 Task: Search one way flight ticket for 2 adults, 4 children and 1 infant on lap in business from Friday Harbor: Friday Harbor Airport to Springfield: Abraham Lincoln Capital Airport on 5-2-2023. Choice of flights is Royal air maroc. Number of bags: 2 carry on bags and 7 checked bags. Price is upto 73000. Outbound departure time preference is 4:45.
Action: Mouse moved to (337, 307)
Screenshot: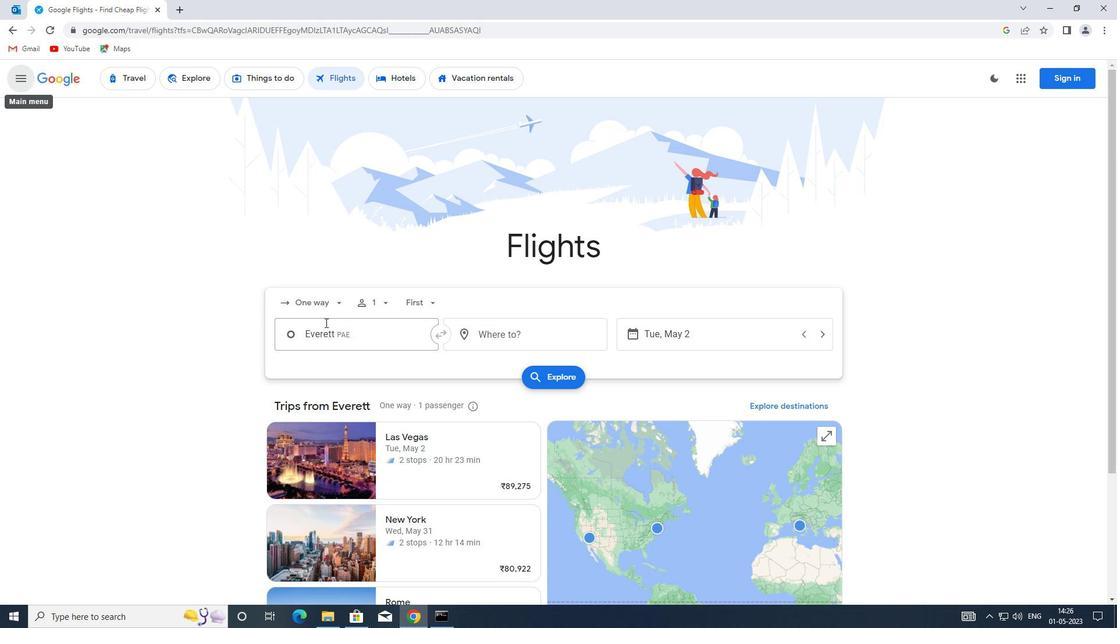 
Action: Mouse pressed left at (337, 307)
Screenshot: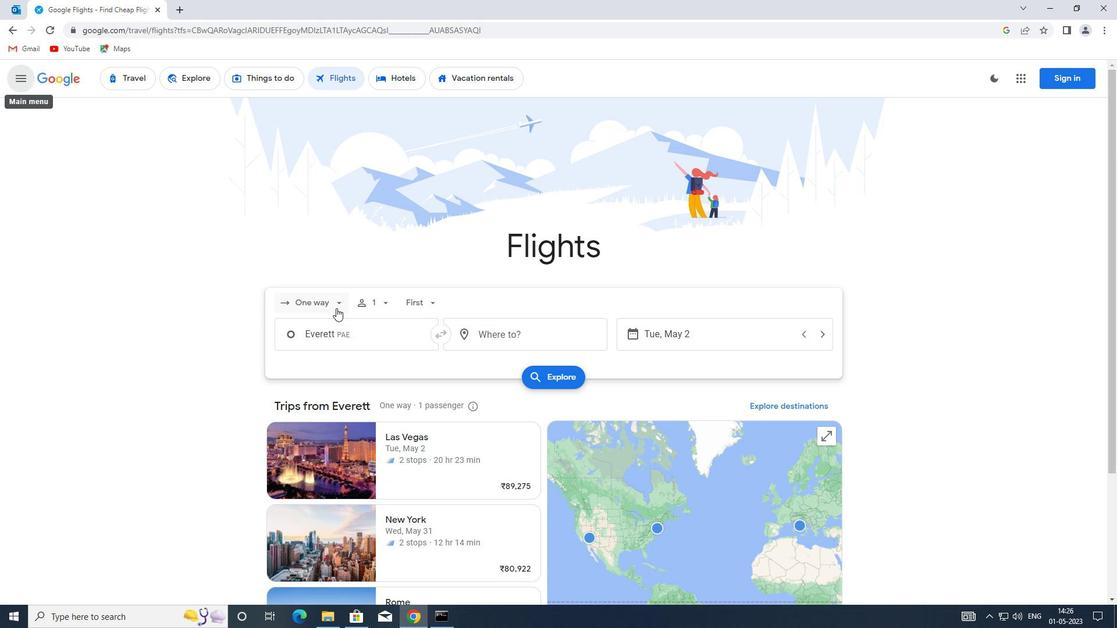
Action: Mouse moved to (346, 357)
Screenshot: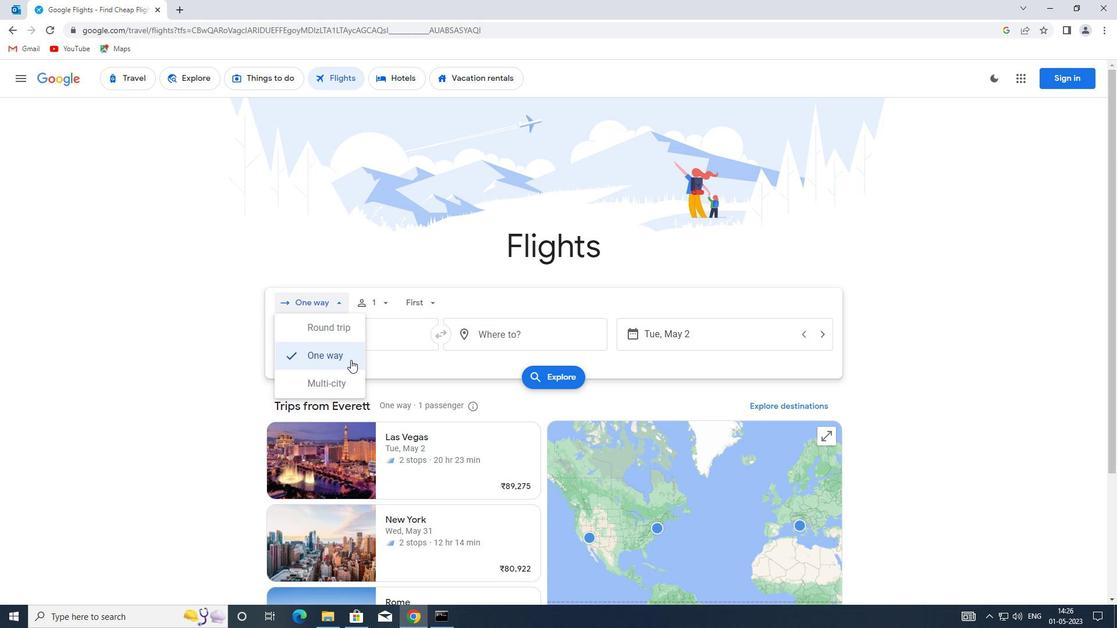 
Action: Mouse pressed left at (346, 357)
Screenshot: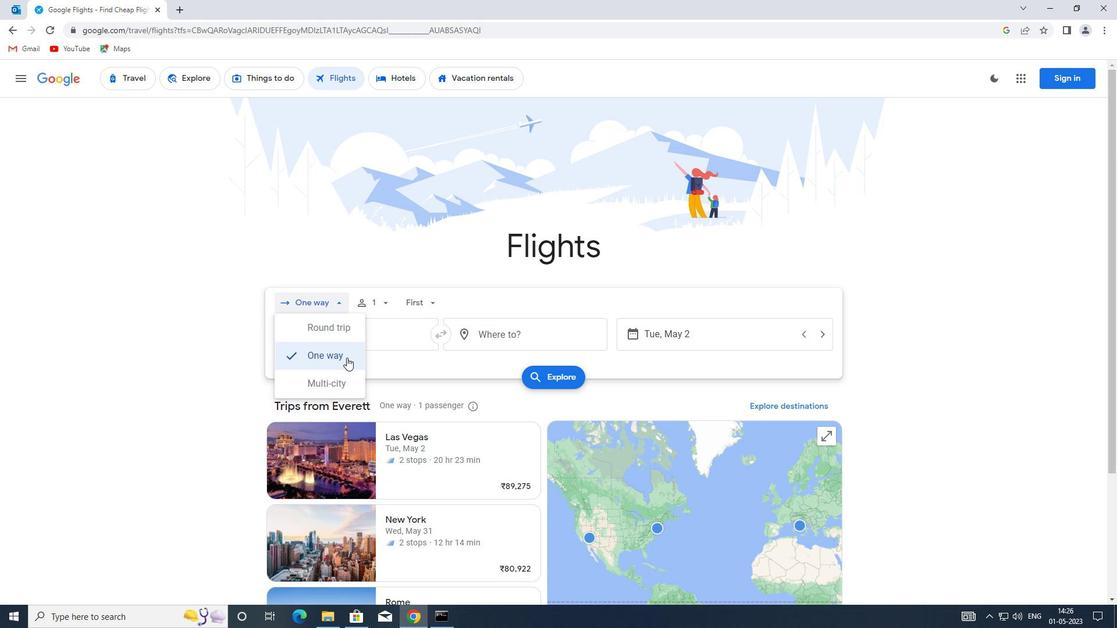 
Action: Mouse moved to (378, 303)
Screenshot: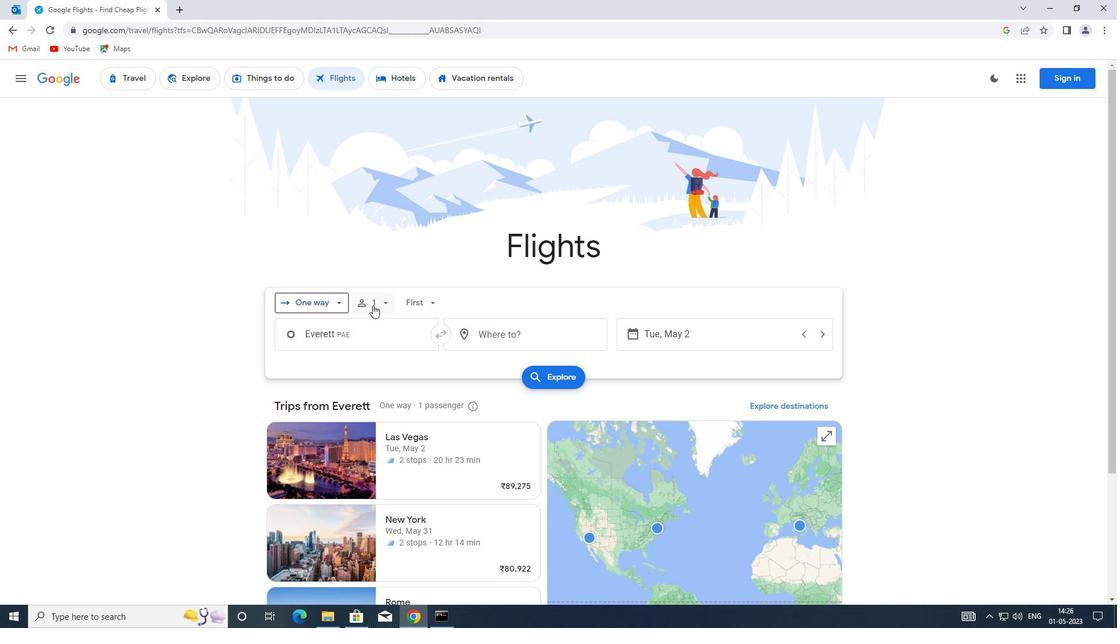 
Action: Mouse pressed left at (378, 303)
Screenshot: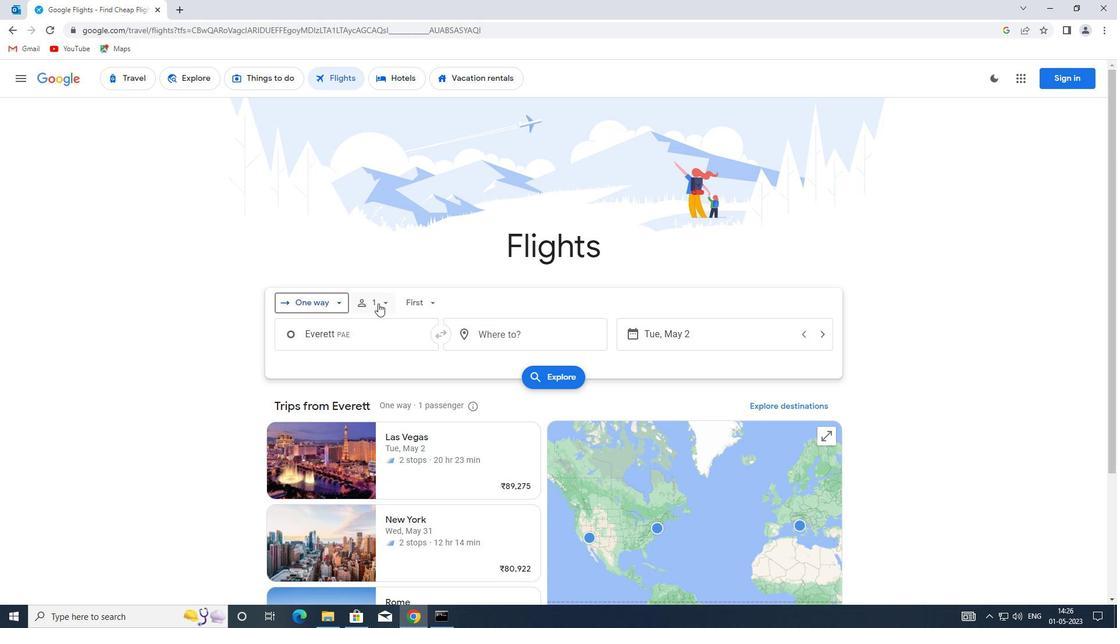 
Action: Mouse moved to (475, 329)
Screenshot: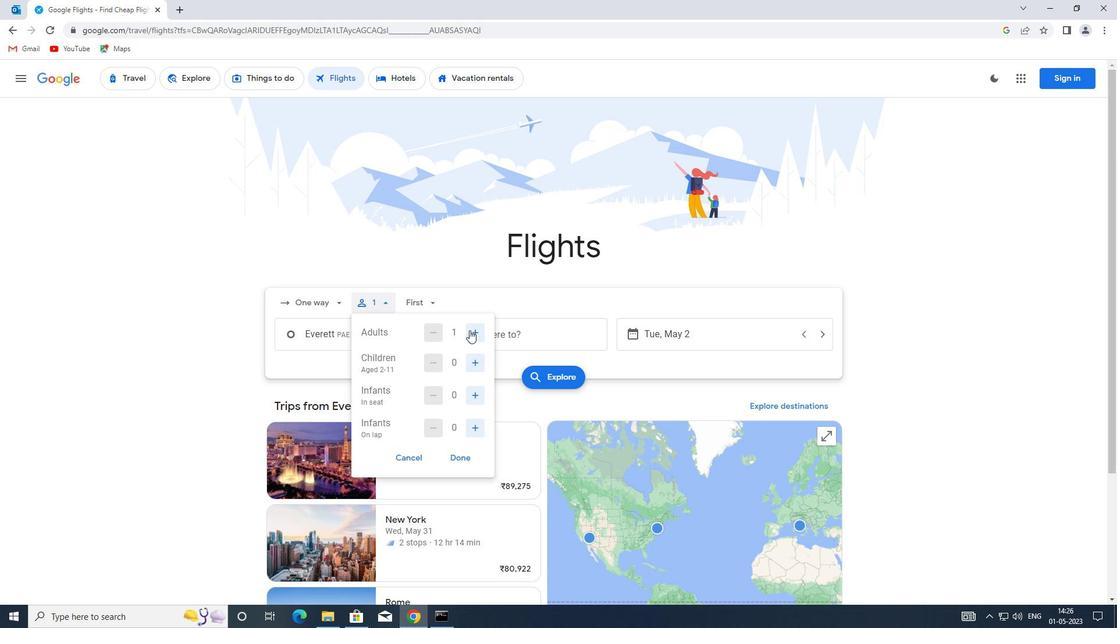 
Action: Mouse pressed left at (475, 329)
Screenshot: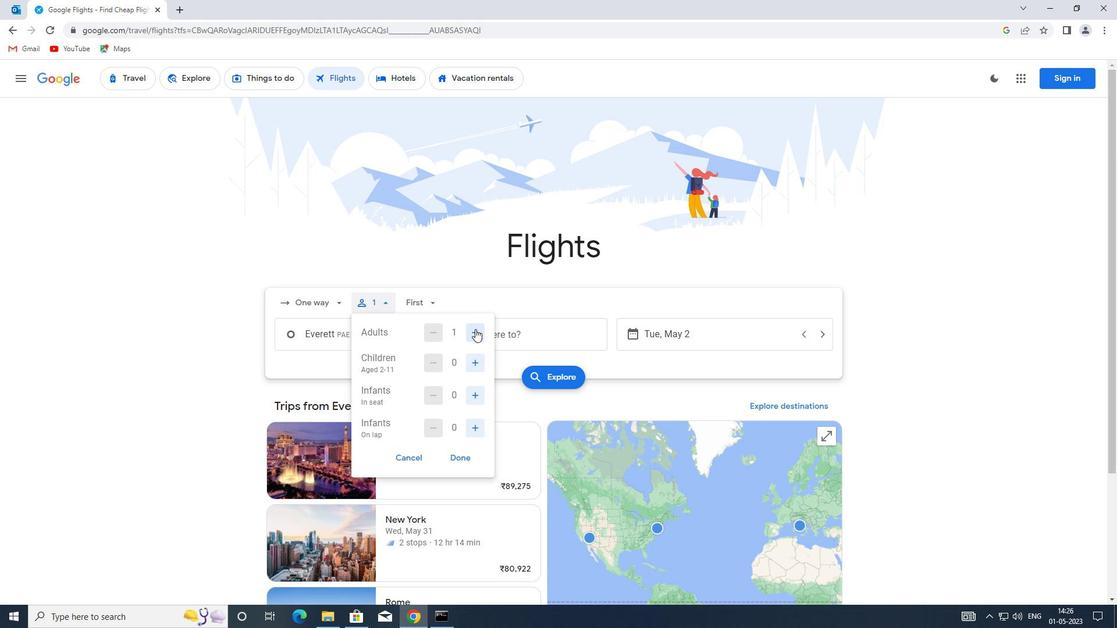 
Action: Mouse moved to (472, 358)
Screenshot: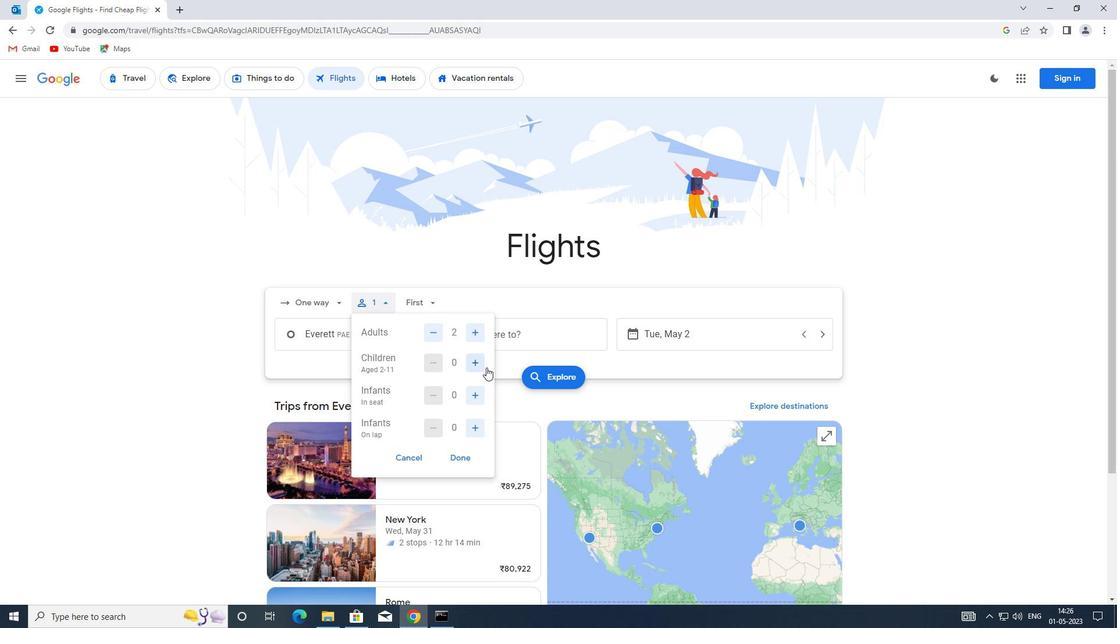 
Action: Mouse pressed left at (472, 358)
Screenshot: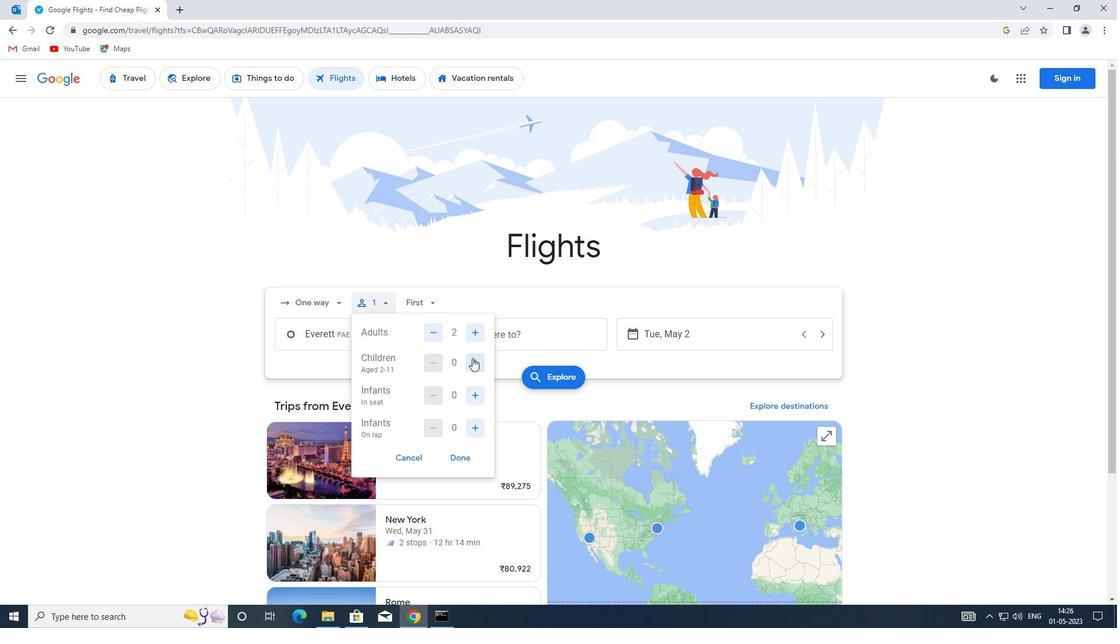 
Action: Mouse pressed left at (472, 358)
Screenshot: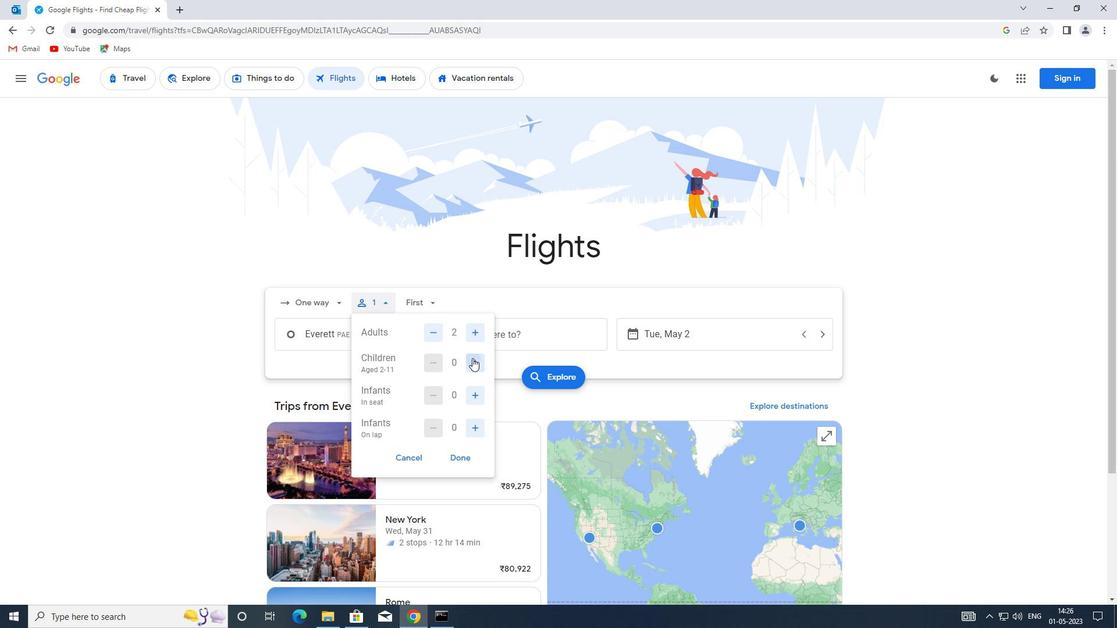 
Action: Mouse pressed left at (472, 358)
Screenshot: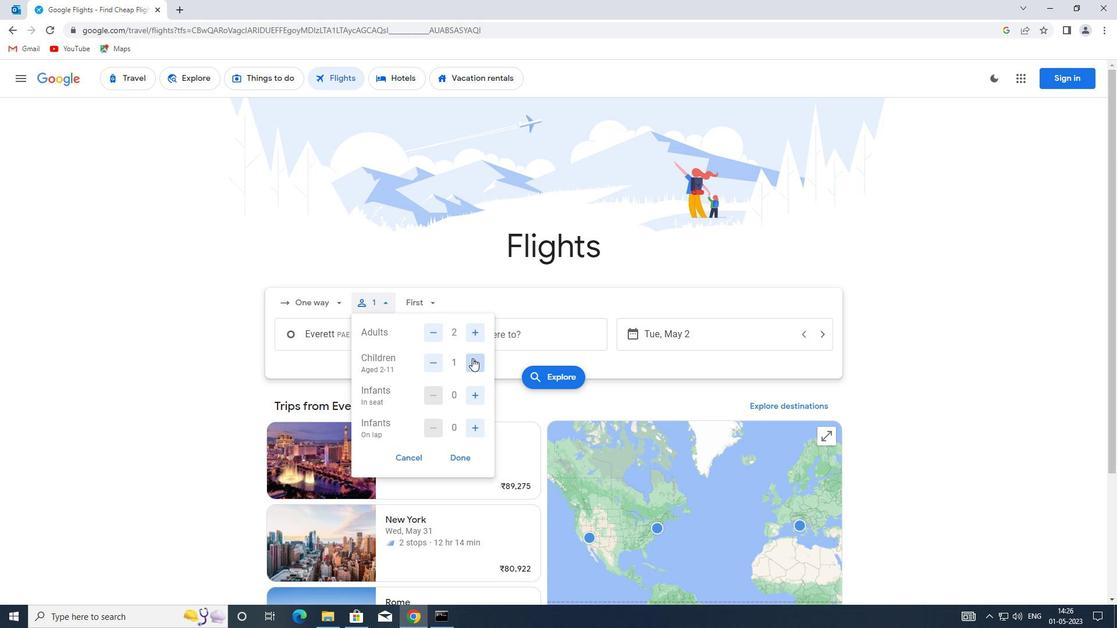 
Action: Mouse pressed left at (472, 358)
Screenshot: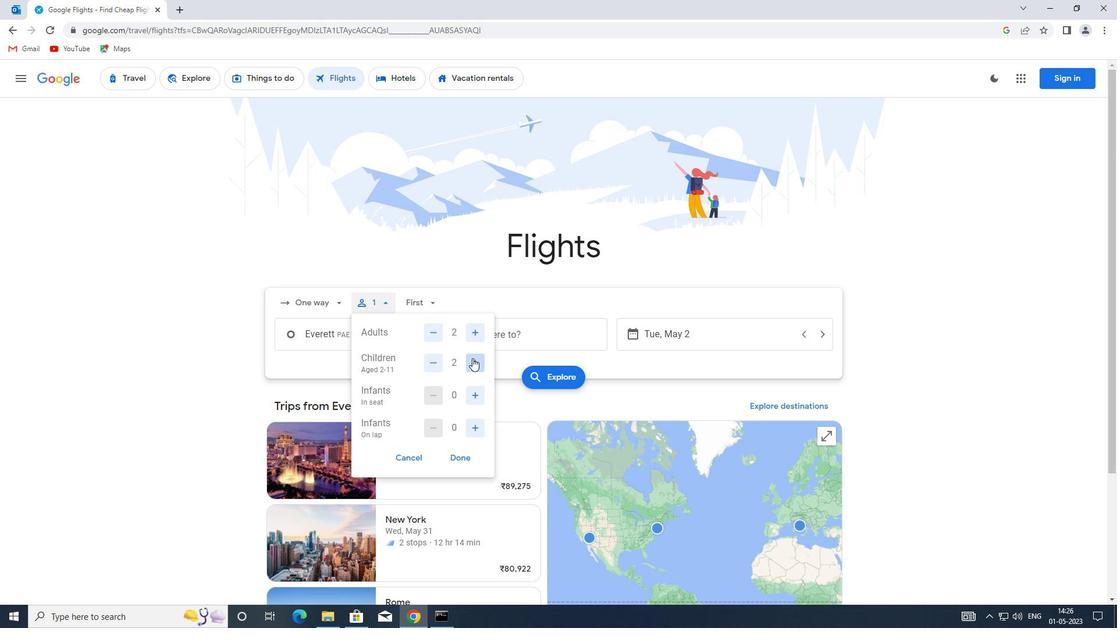 
Action: Mouse moved to (473, 428)
Screenshot: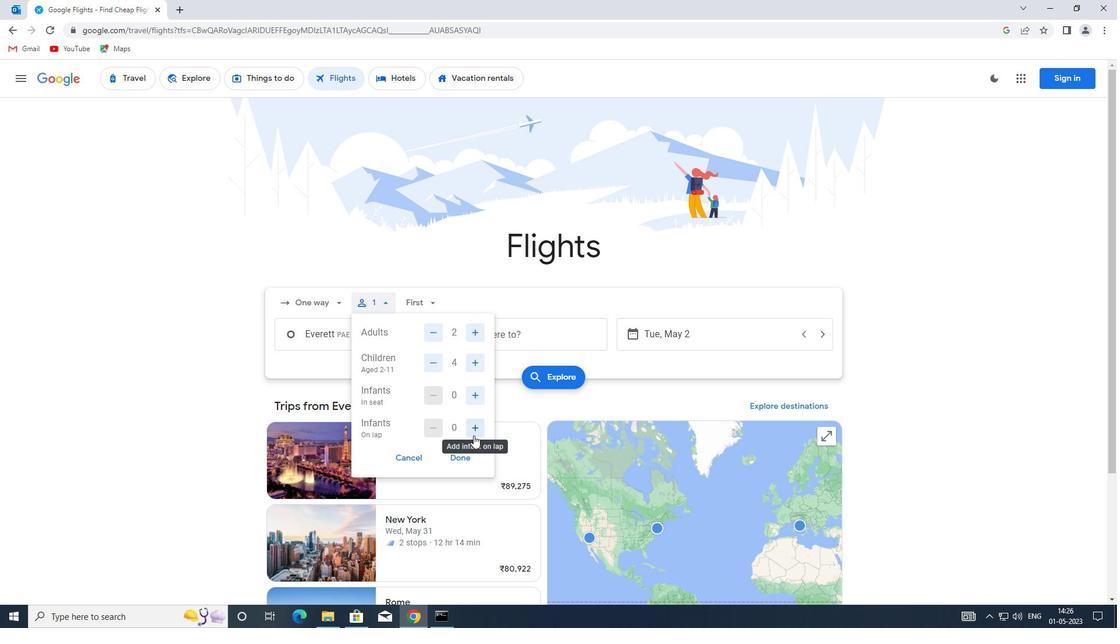 
Action: Mouse pressed left at (473, 428)
Screenshot: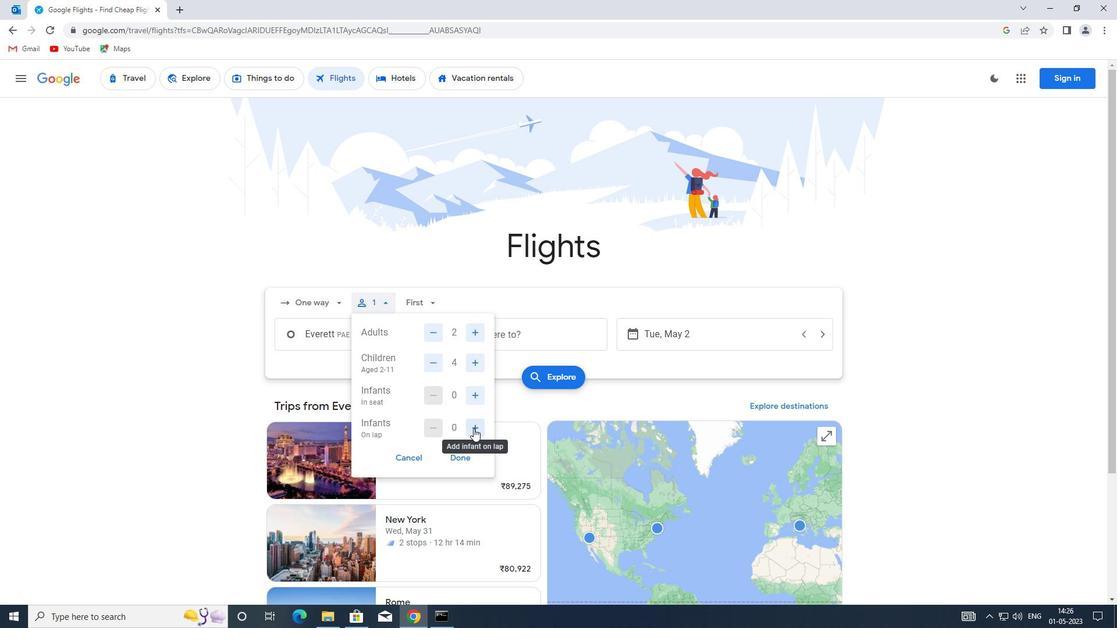 
Action: Mouse moved to (463, 459)
Screenshot: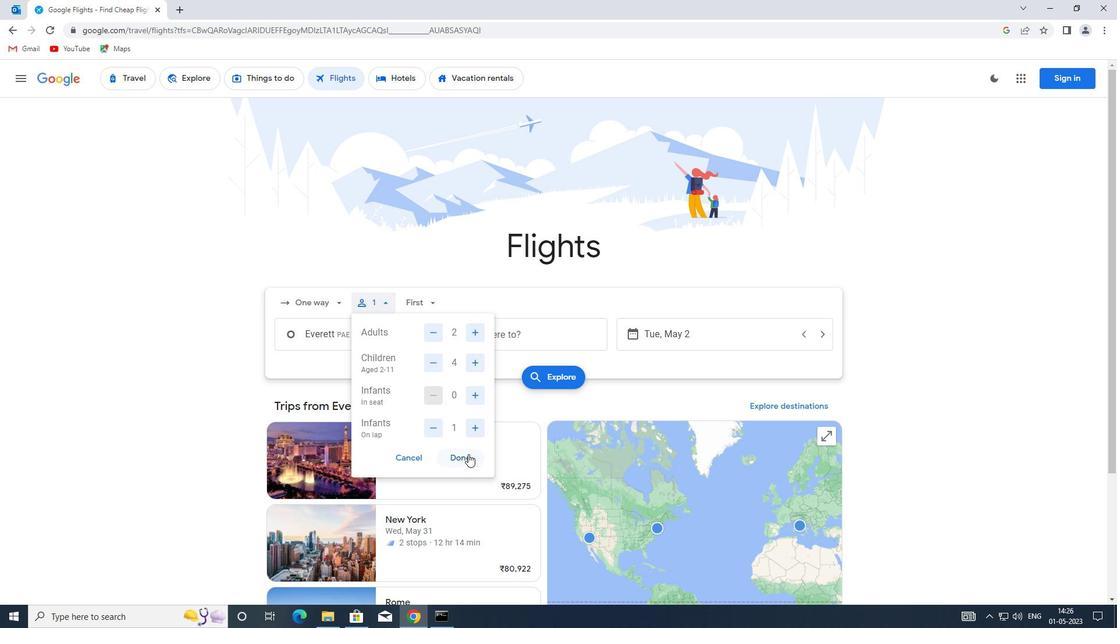 
Action: Mouse pressed left at (463, 459)
Screenshot: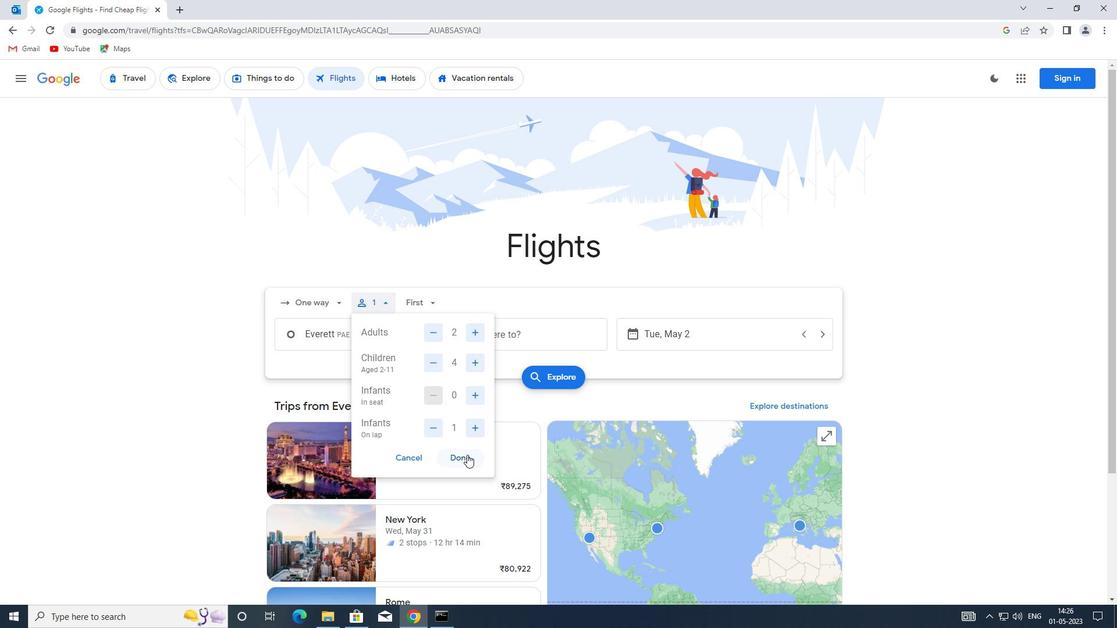 
Action: Mouse moved to (433, 307)
Screenshot: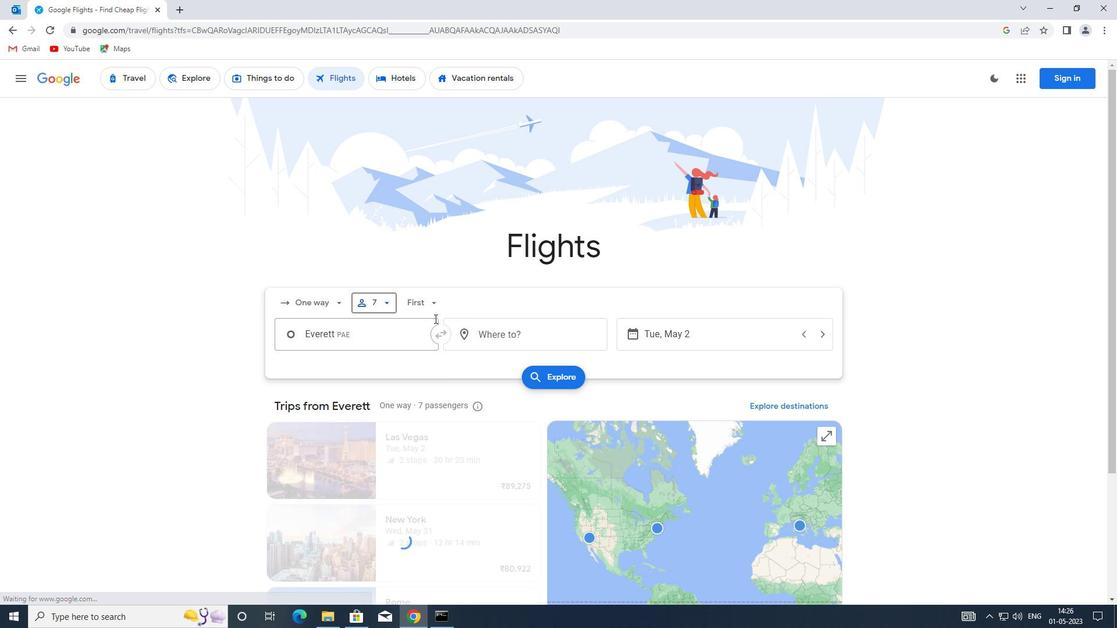
Action: Mouse pressed left at (433, 307)
Screenshot: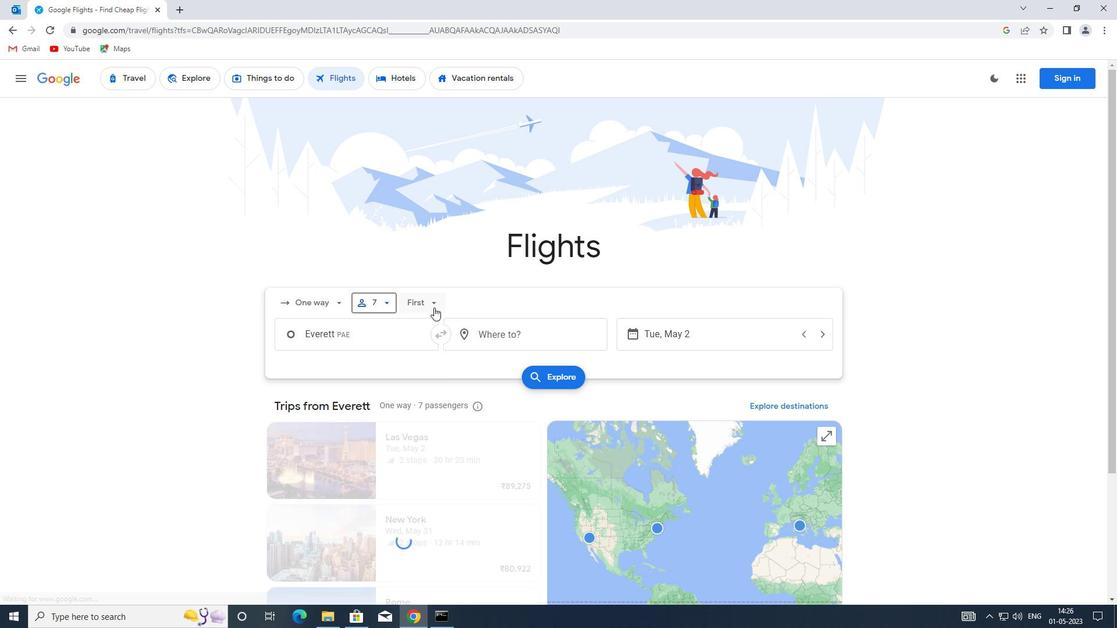 
Action: Mouse moved to (457, 381)
Screenshot: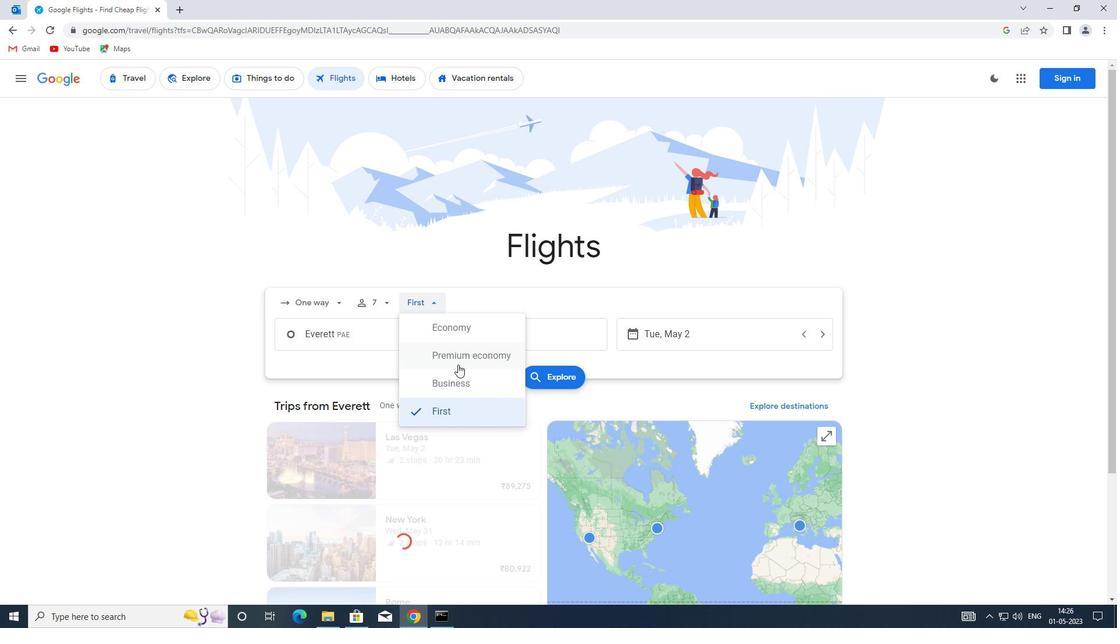 
Action: Mouse pressed left at (457, 381)
Screenshot: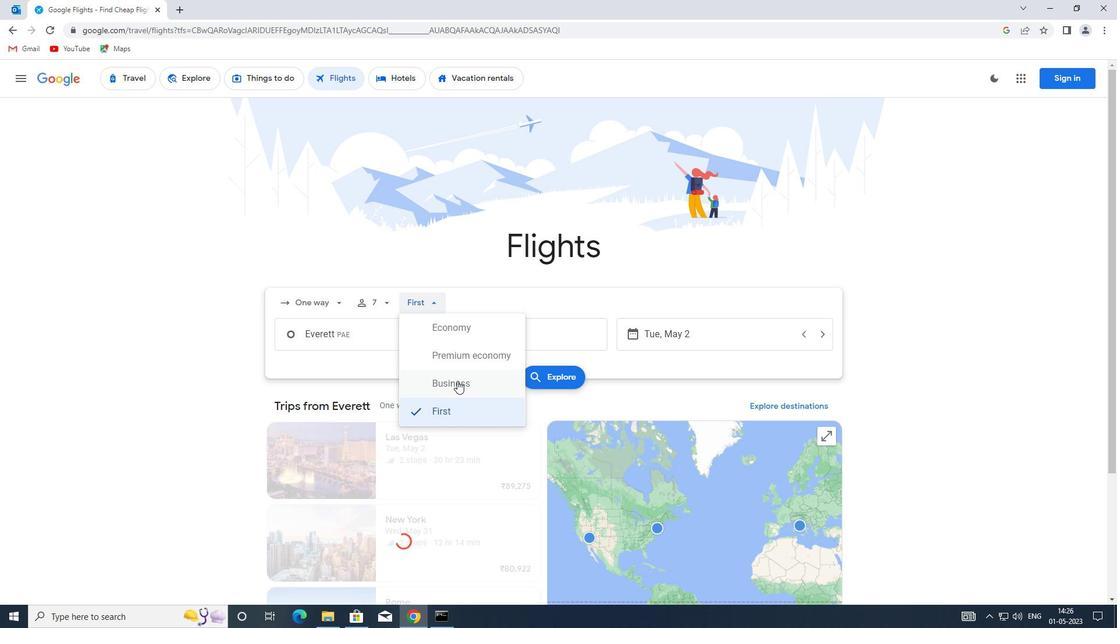 
Action: Mouse moved to (359, 338)
Screenshot: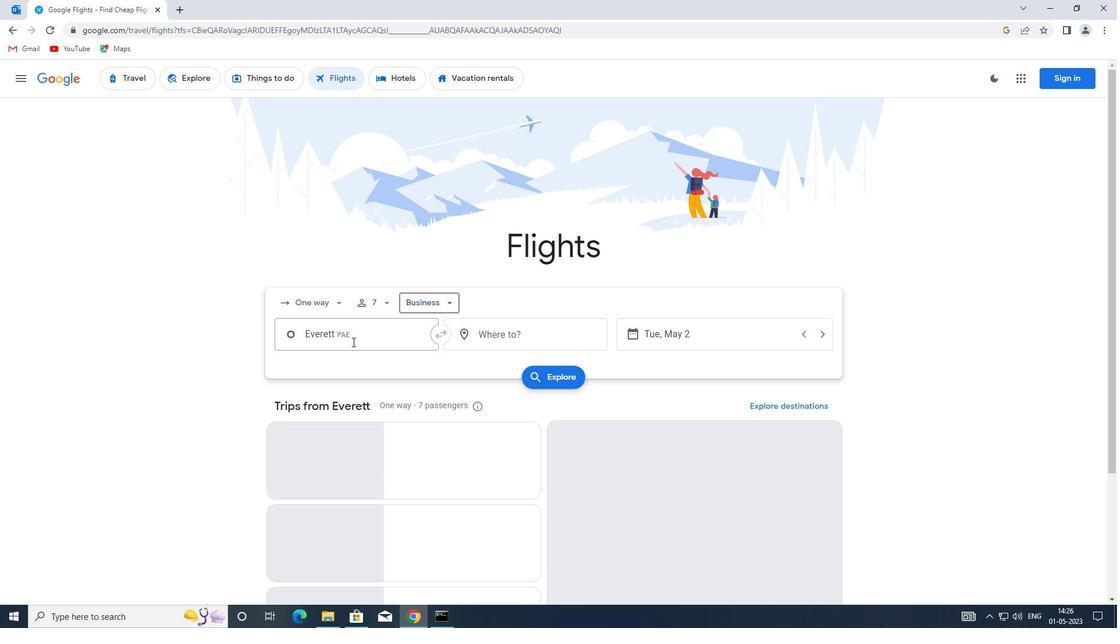 
Action: Mouse pressed left at (359, 338)
Screenshot: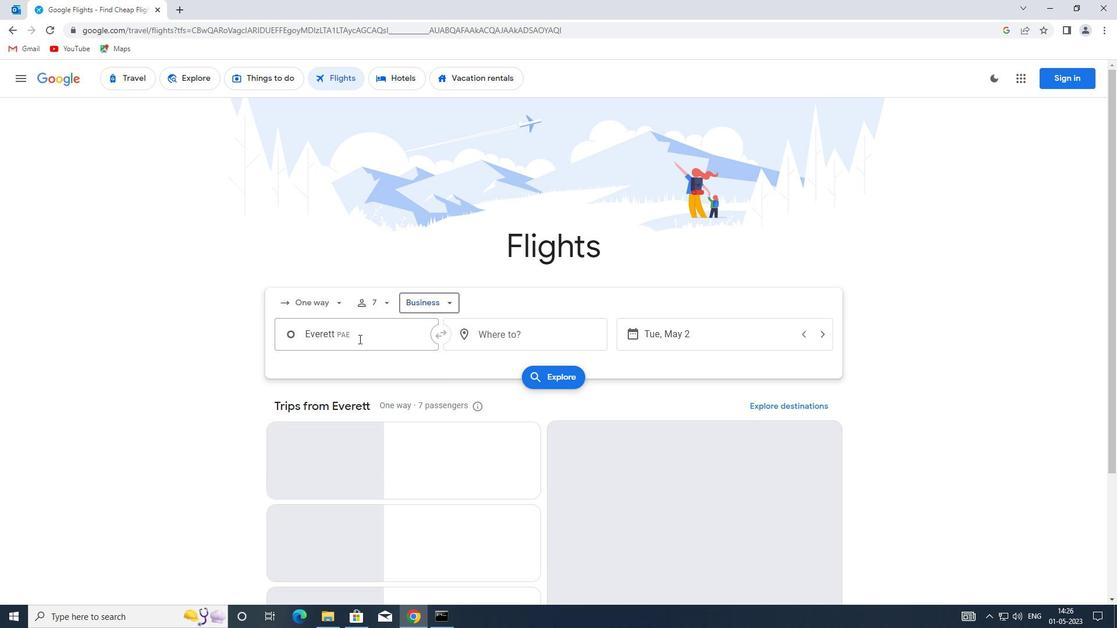 
Action: Key pressed frd
Screenshot: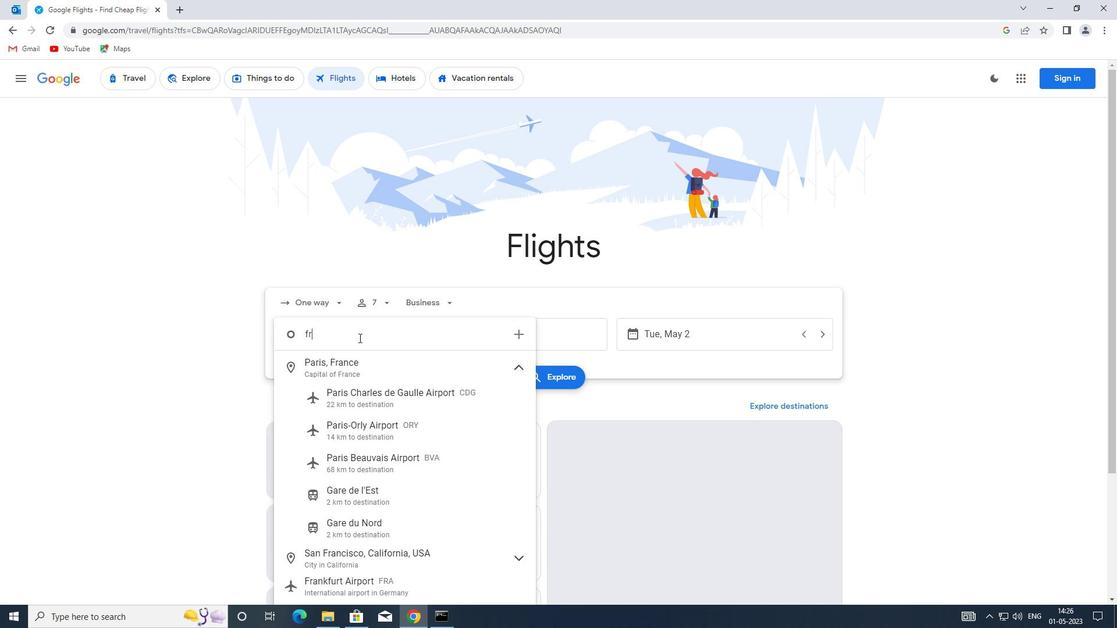 
Action: Mouse moved to (384, 374)
Screenshot: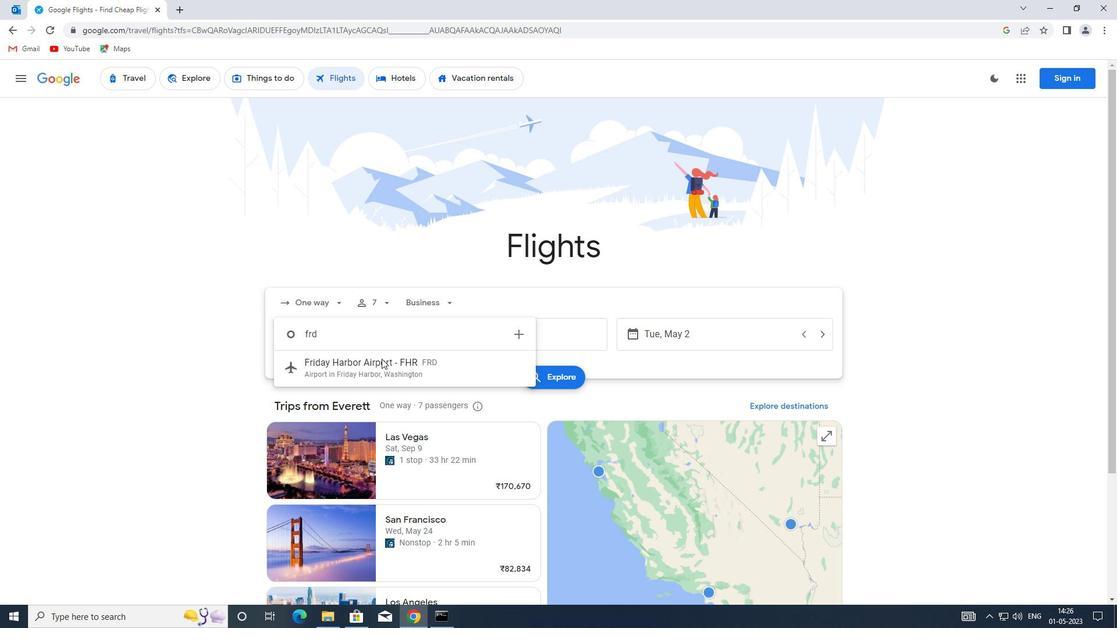 
Action: Mouse pressed left at (384, 374)
Screenshot: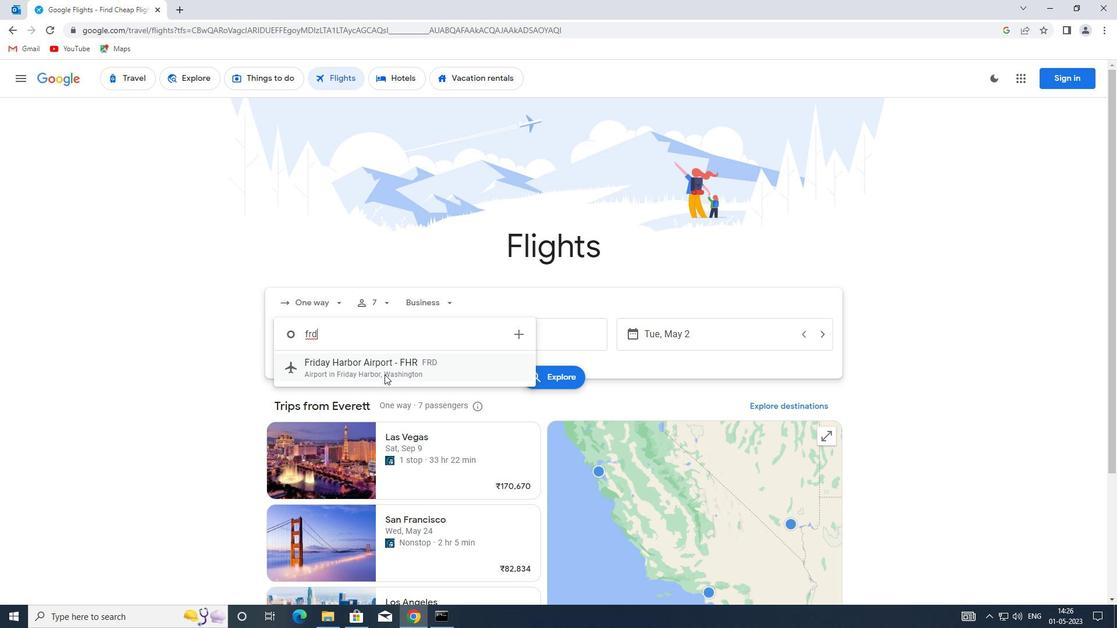 
Action: Mouse pressed left at (384, 374)
Screenshot: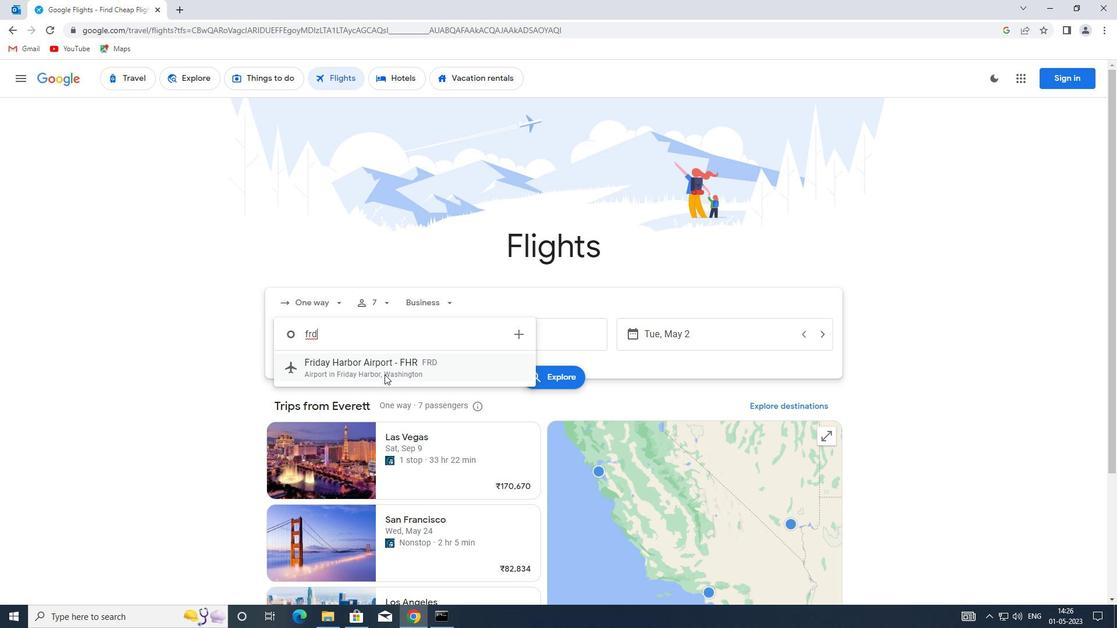 
Action: Mouse moved to (510, 325)
Screenshot: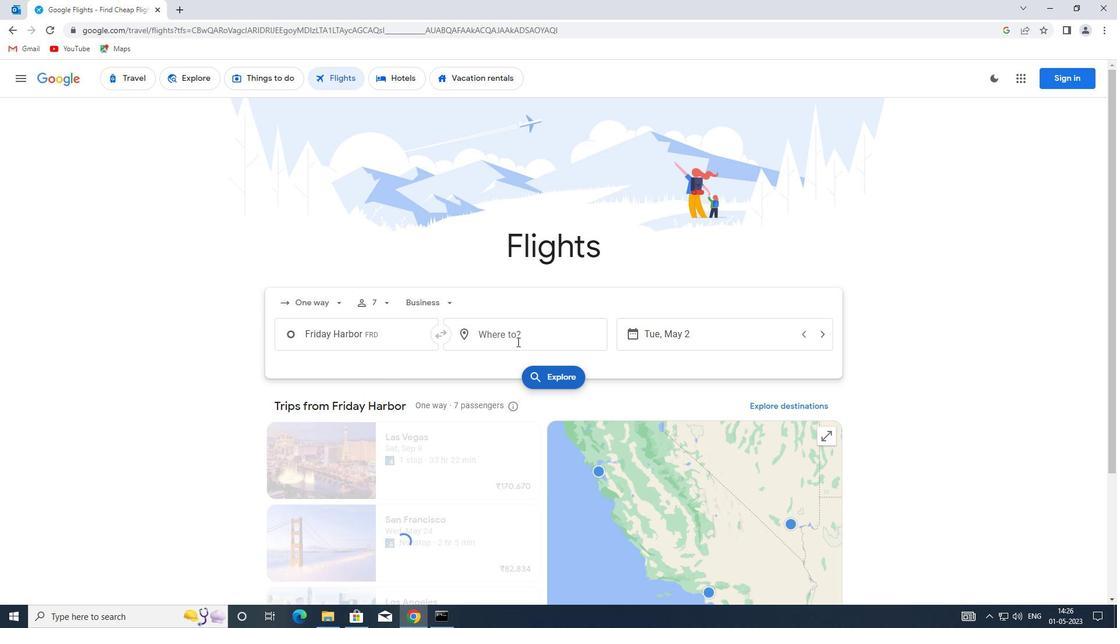 
Action: Mouse pressed left at (510, 325)
Screenshot: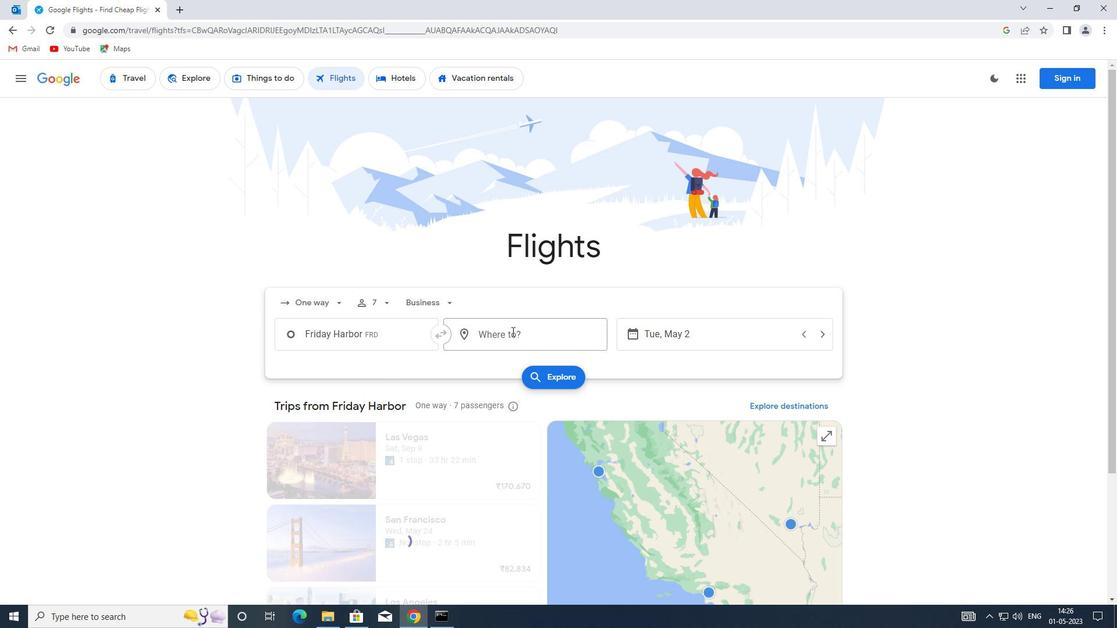 
Action: Mouse moved to (509, 328)
Screenshot: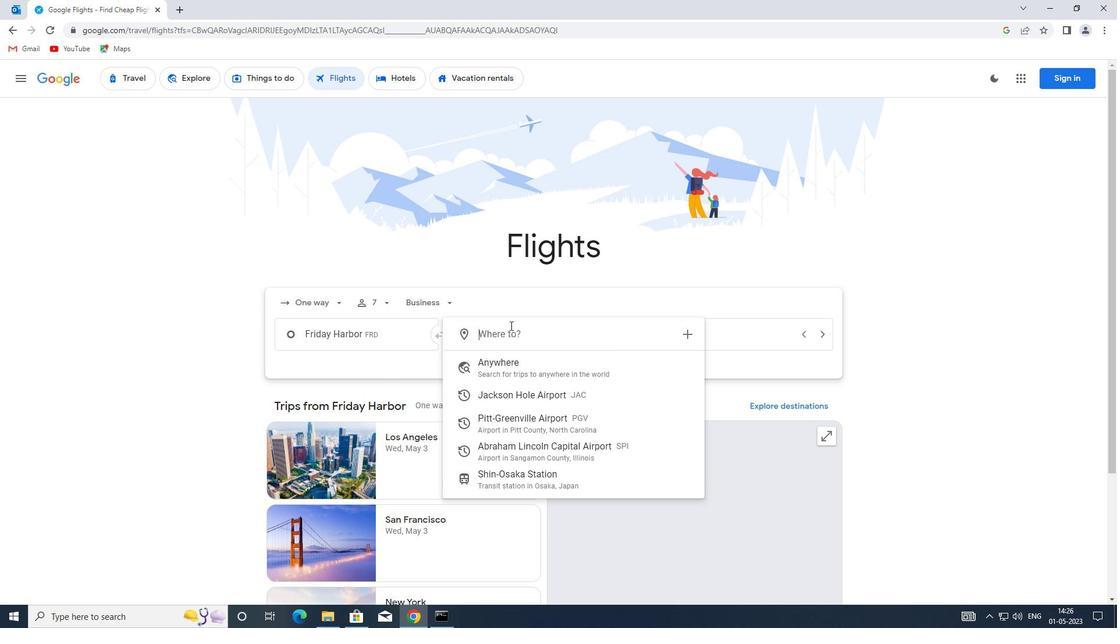 
Action: Key pressed s
Screenshot: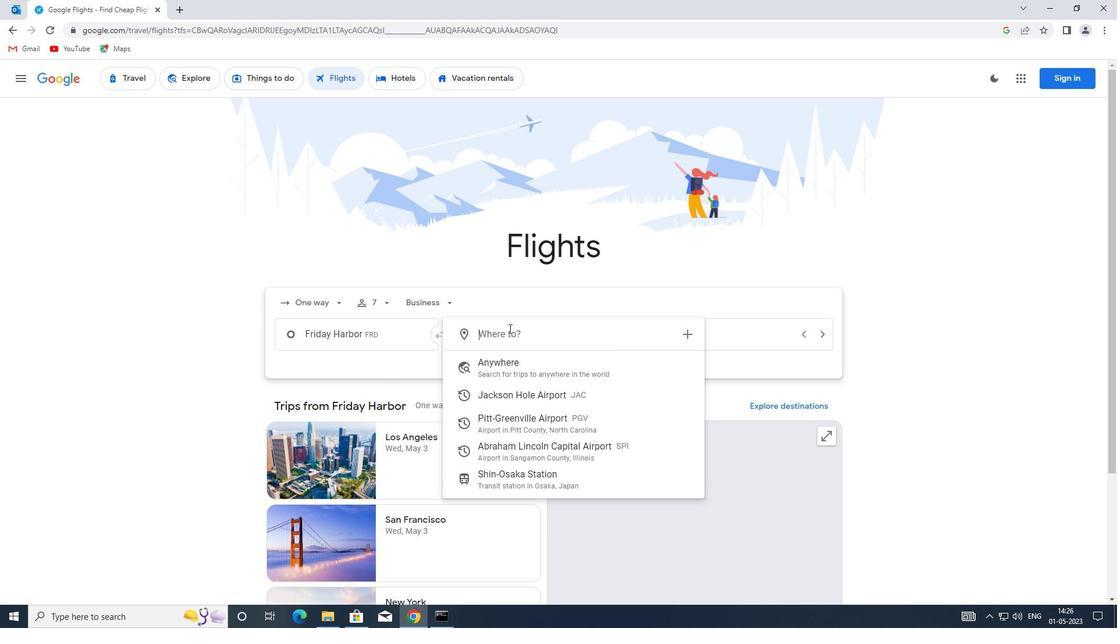
Action: Mouse moved to (505, 329)
Screenshot: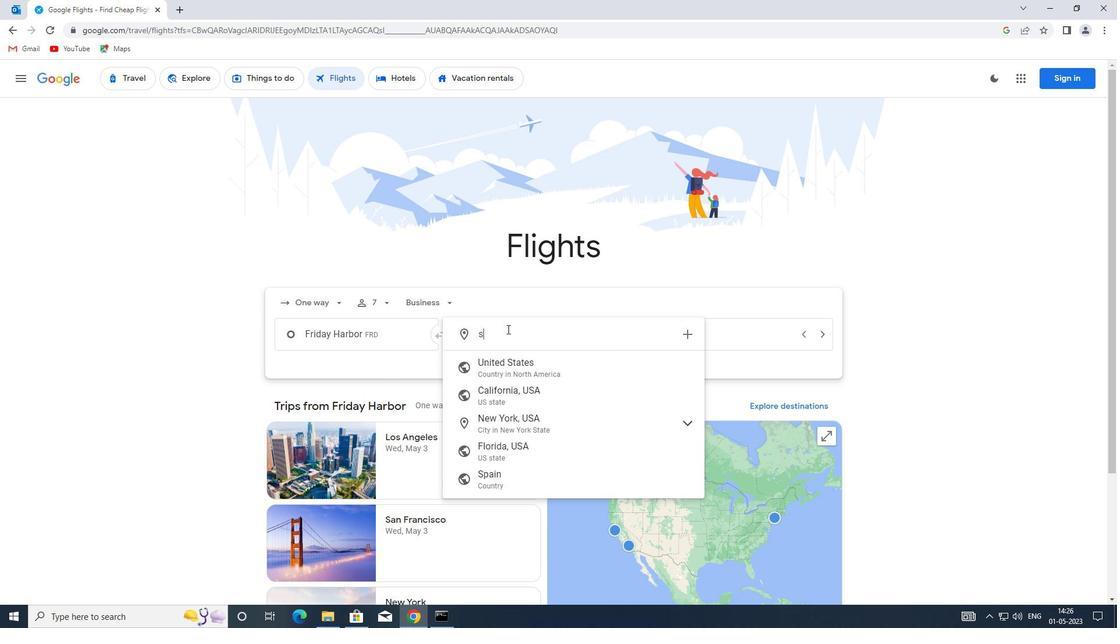 
Action: Key pressed p
Screenshot: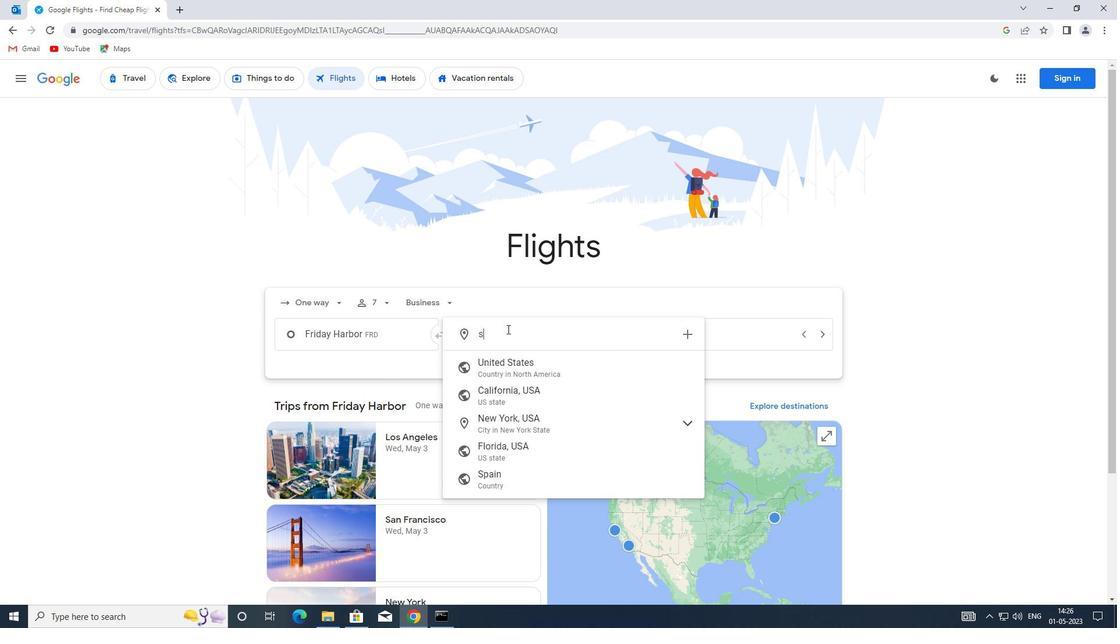 
Action: Mouse moved to (505, 329)
Screenshot: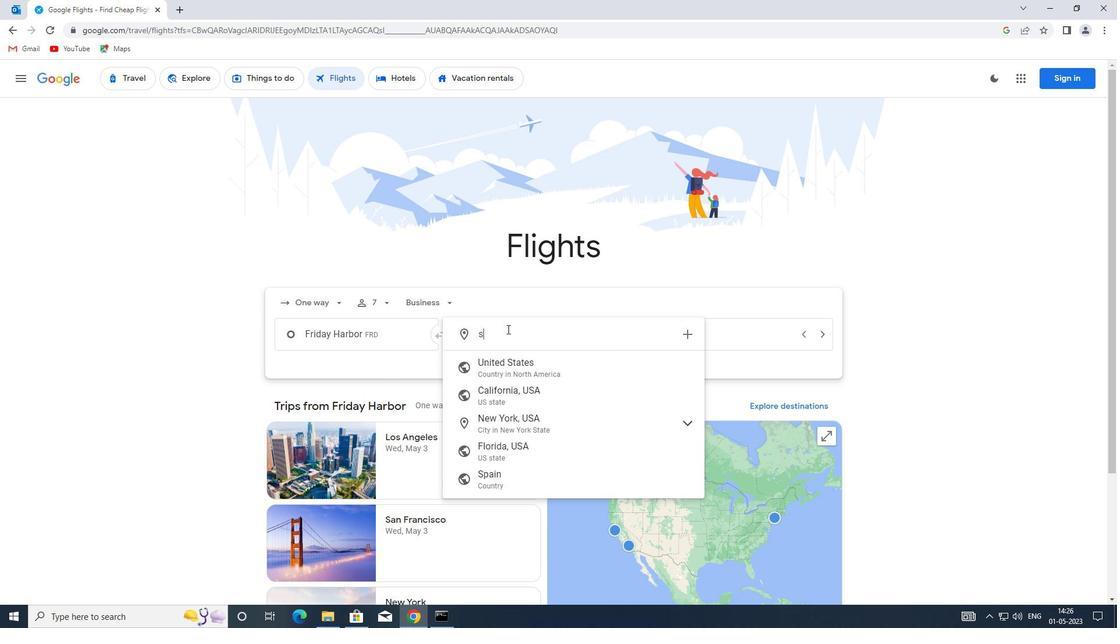 
Action: Key pressed i
Screenshot: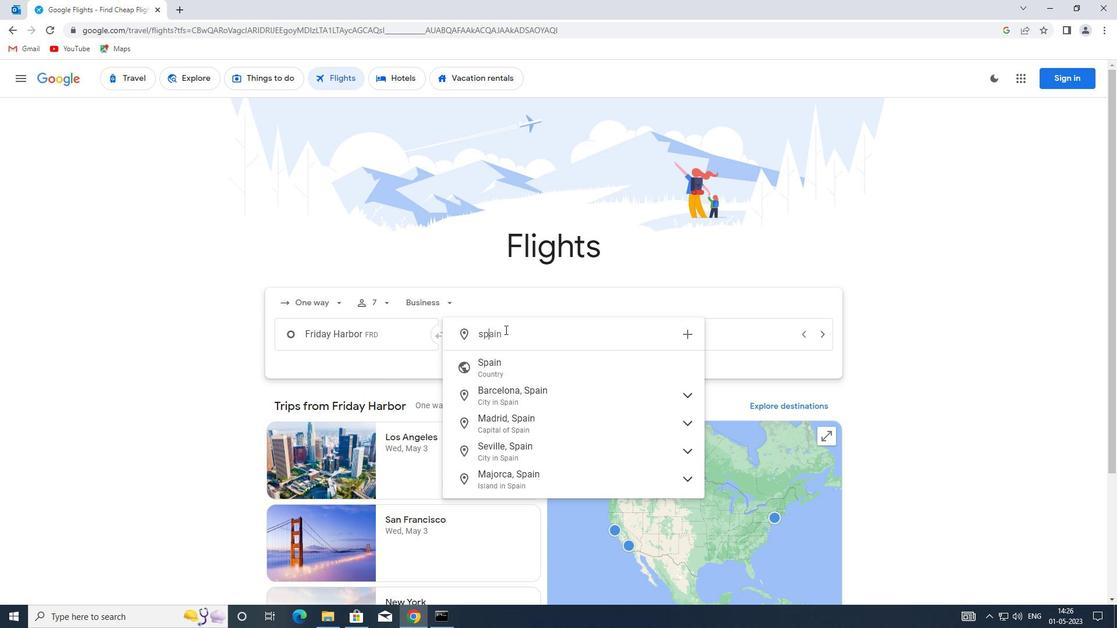 
Action: Mouse moved to (546, 369)
Screenshot: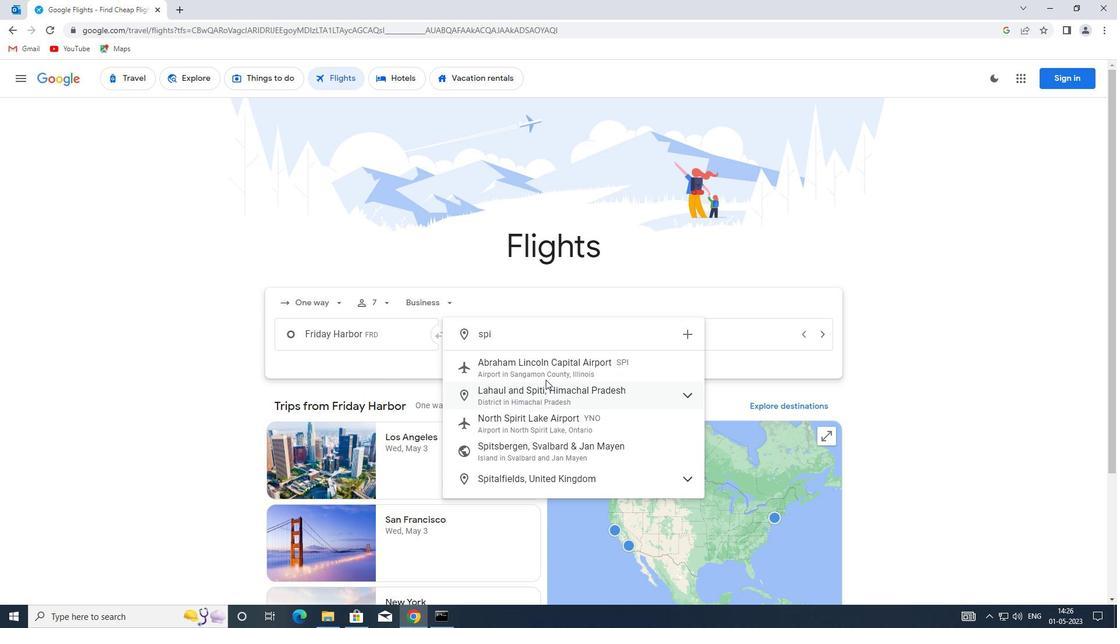 
Action: Mouse pressed left at (546, 369)
Screenshot: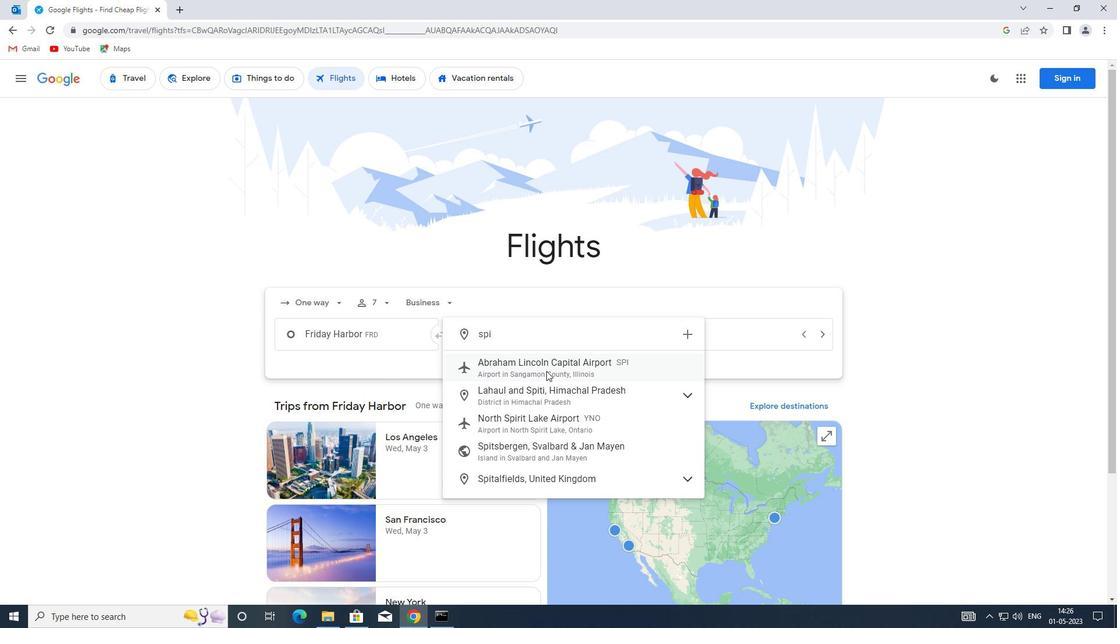 
Action: Mouse moved to (677, 334)
Screenshot: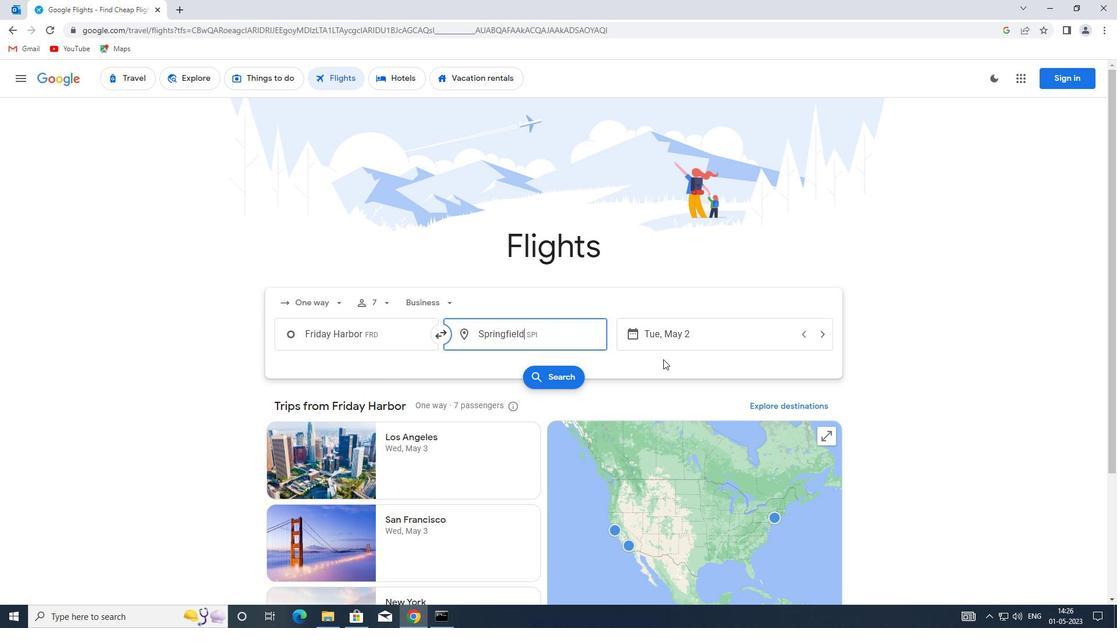 
Action: Mouse pressed left at (677, 334)
Screenshot: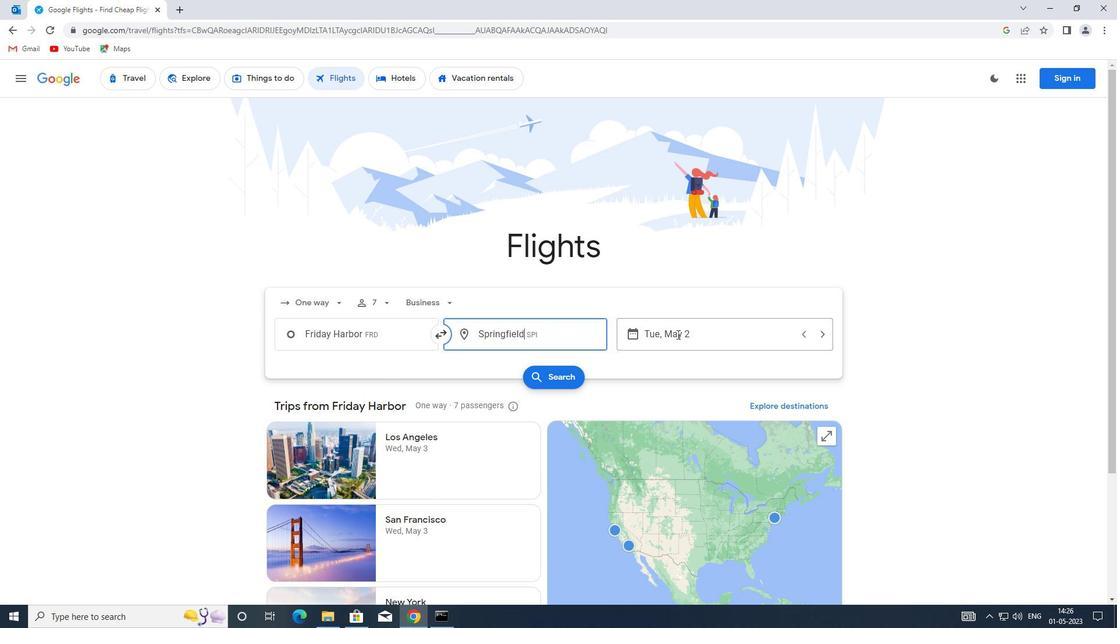 
Action: Mouse moved to (473, 394)
Screenshot: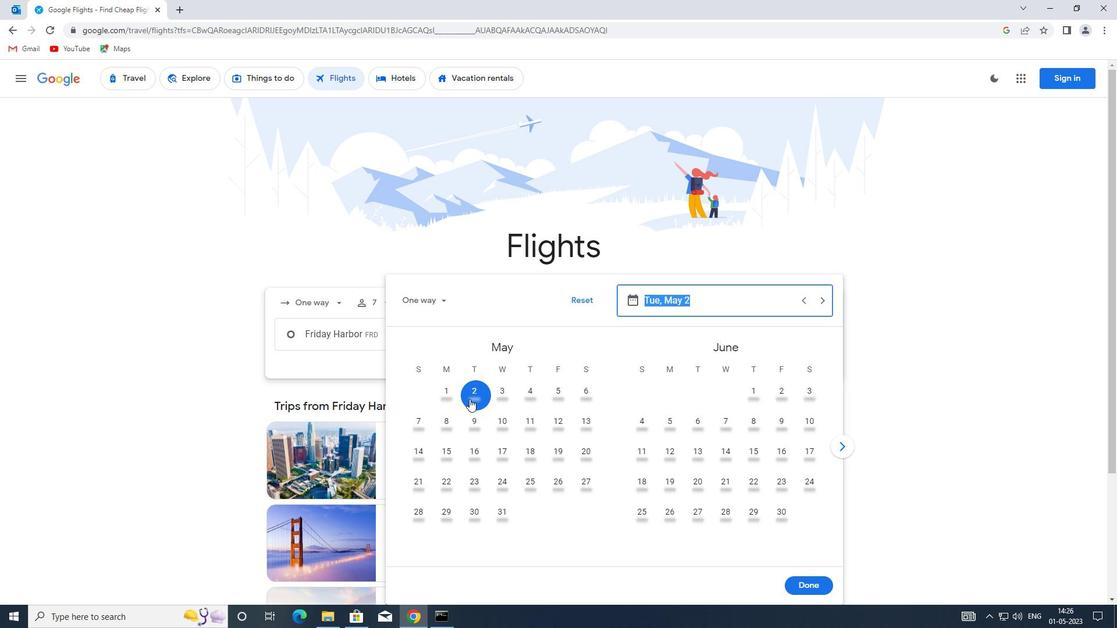 
Action: Mouse pressed left at (473, 394)
Screenshot: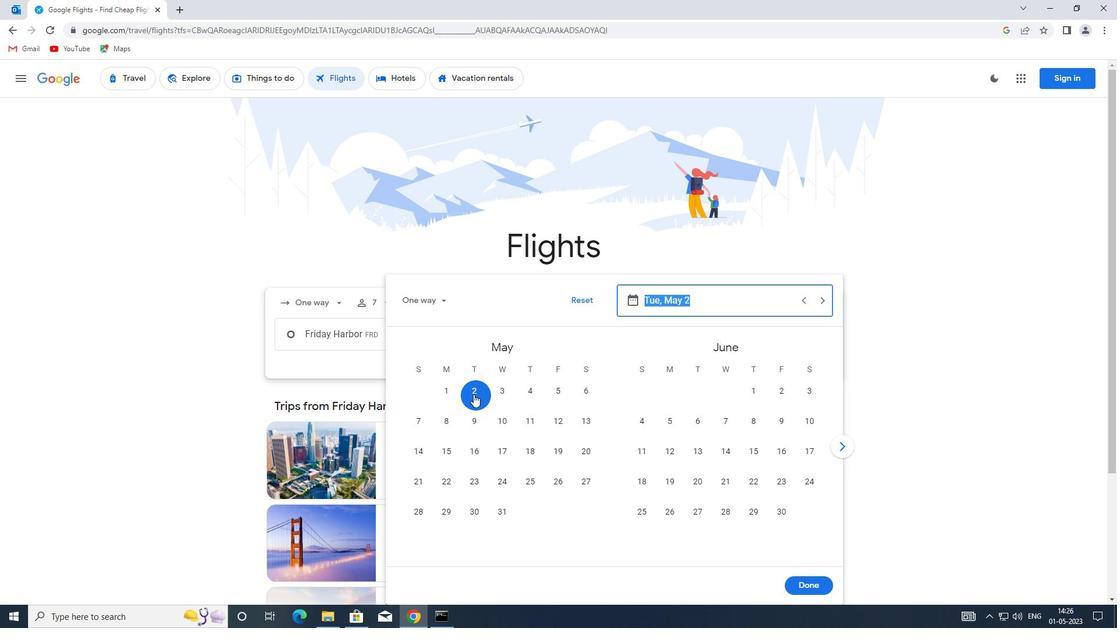 
Action: Mouse moved to (802, 579)
Screenshot: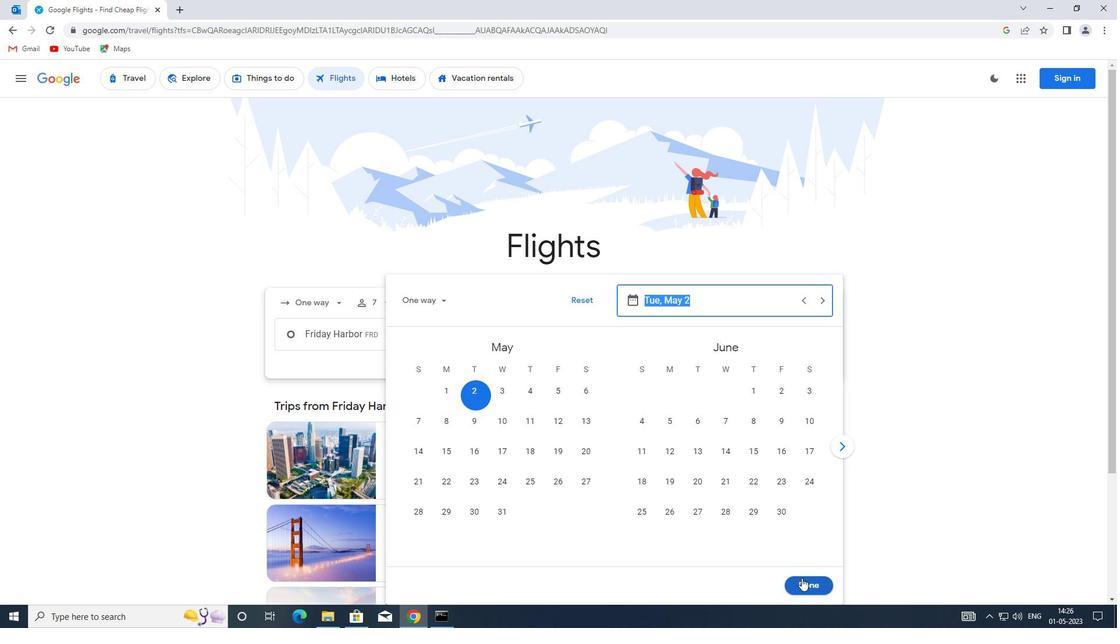 
Action: Mouse pressed left at (802, 579)
Screenshot: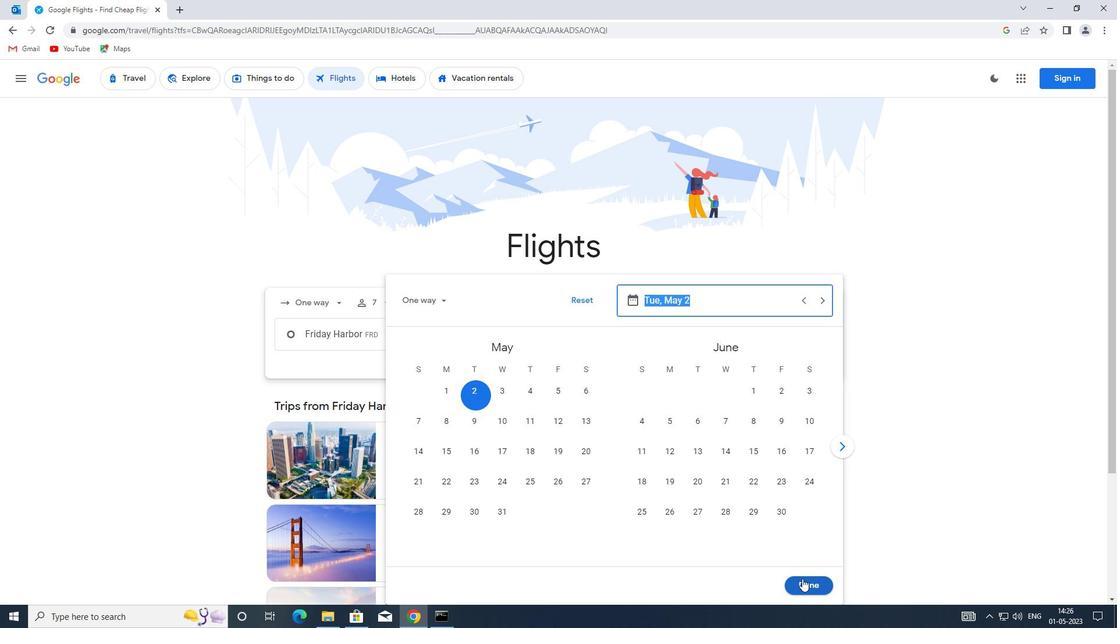 
Action: Mouse moved to (555, 378)
Screenshot: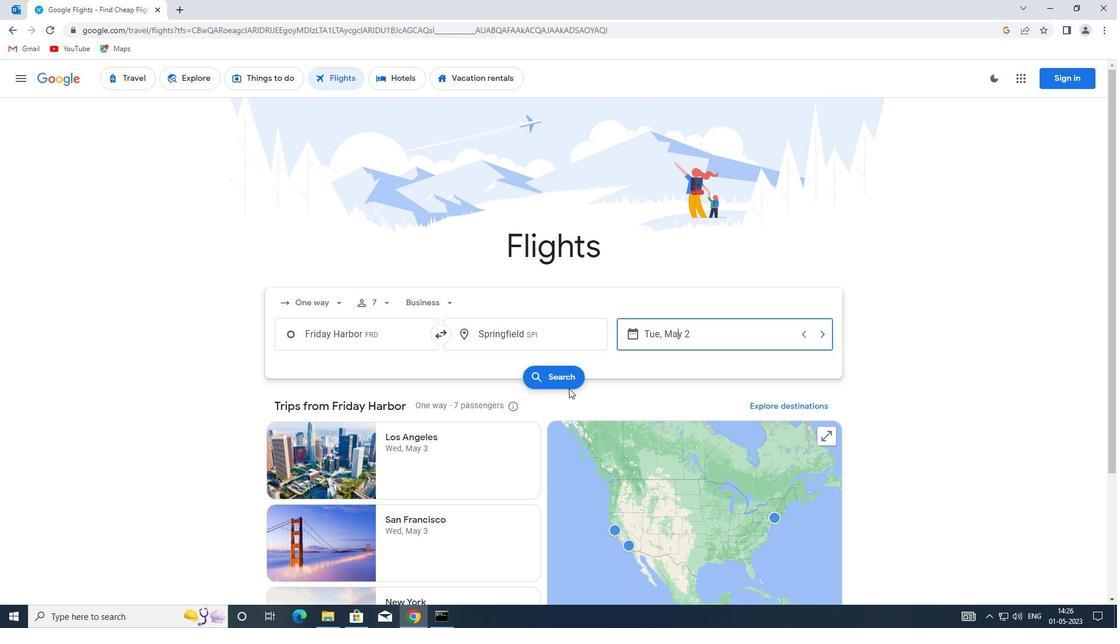 
Action: Mouse pressed left at (555, 378)
Screenshot: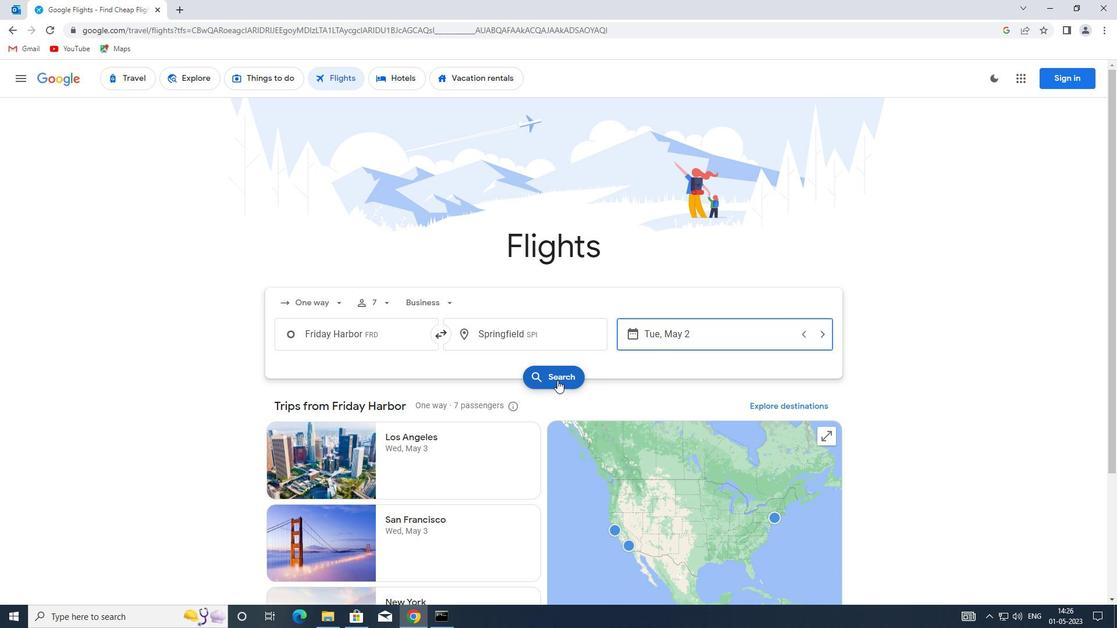 
Action: Mouse moved to (275, 191)
Screenshot: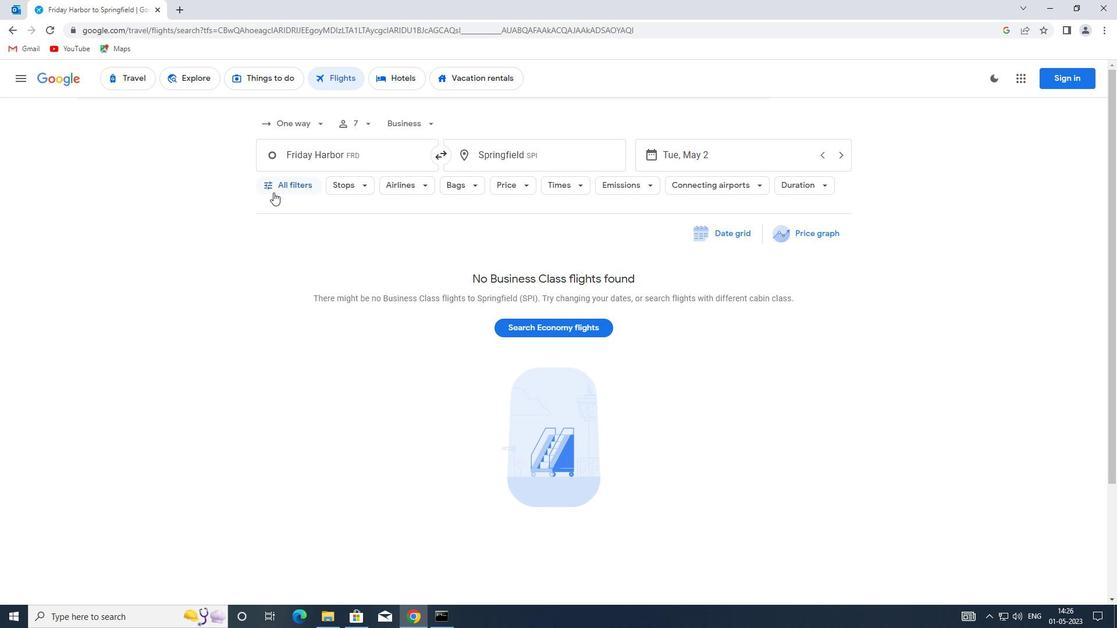 
Action: Mouse pressed left at (275, 191)
Screenshot: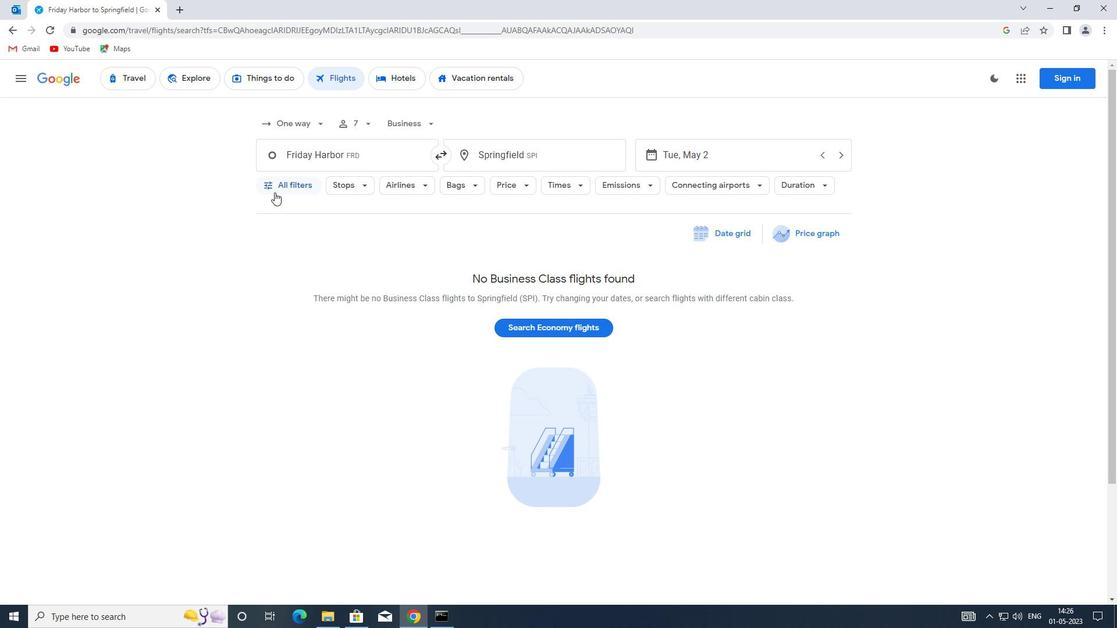
Action: Mouse moved to (365, 360)
Screenshot: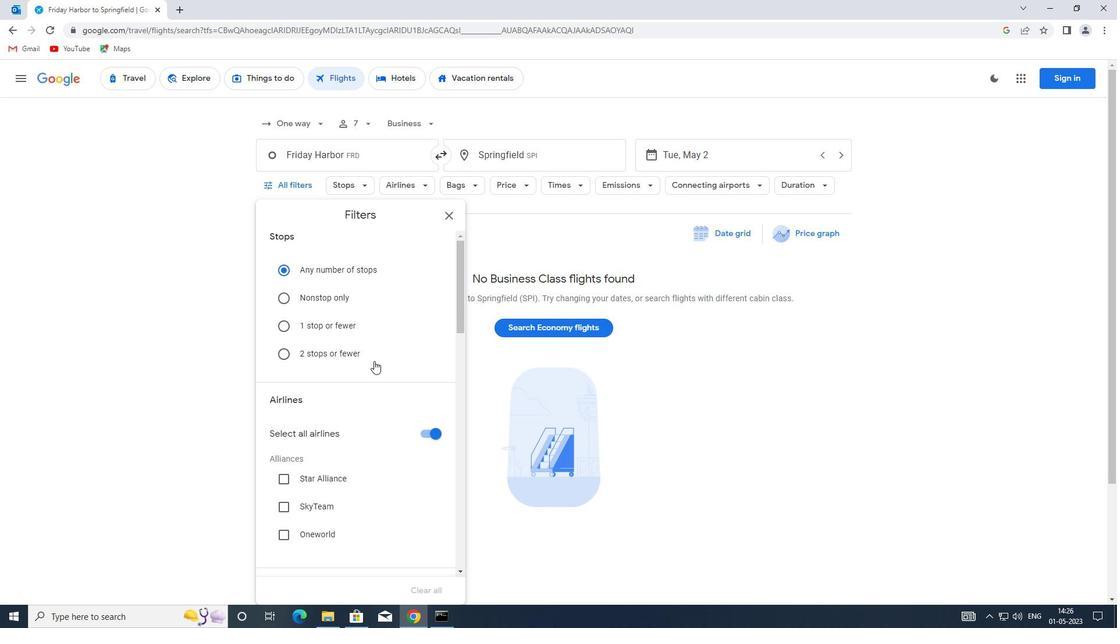 
Action: Mouse scrolled (365, 359) with delta (0, 0)
Screenshot: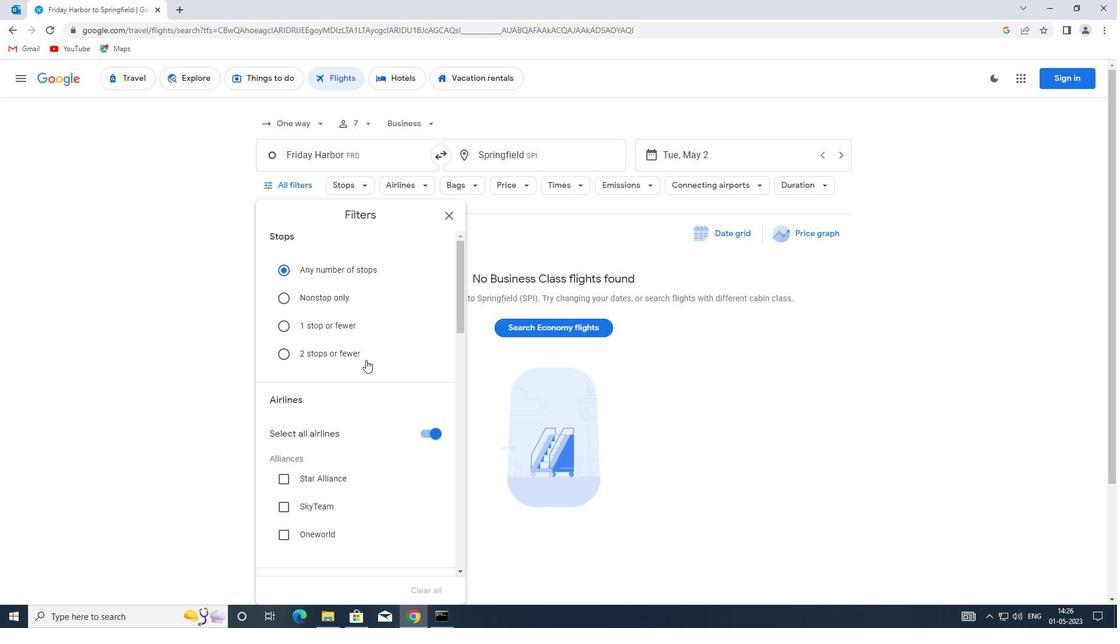 
Action: Mouse scrolled (365, 359) with delta (0, 0)
Screenshot: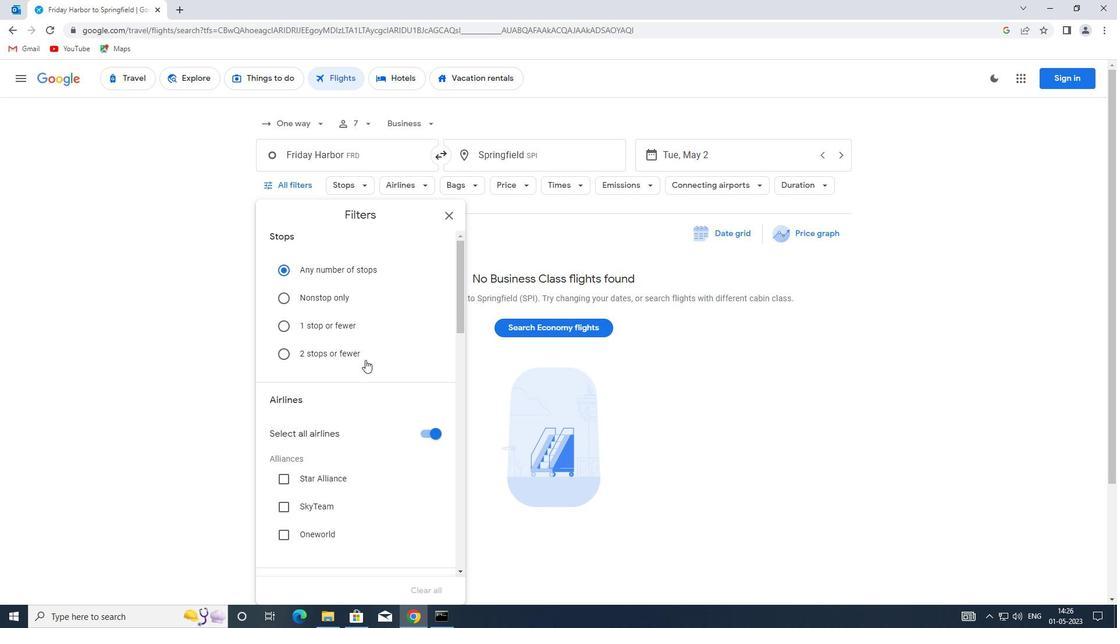
Action: Mouse moved to (420, 316)
Screenshot: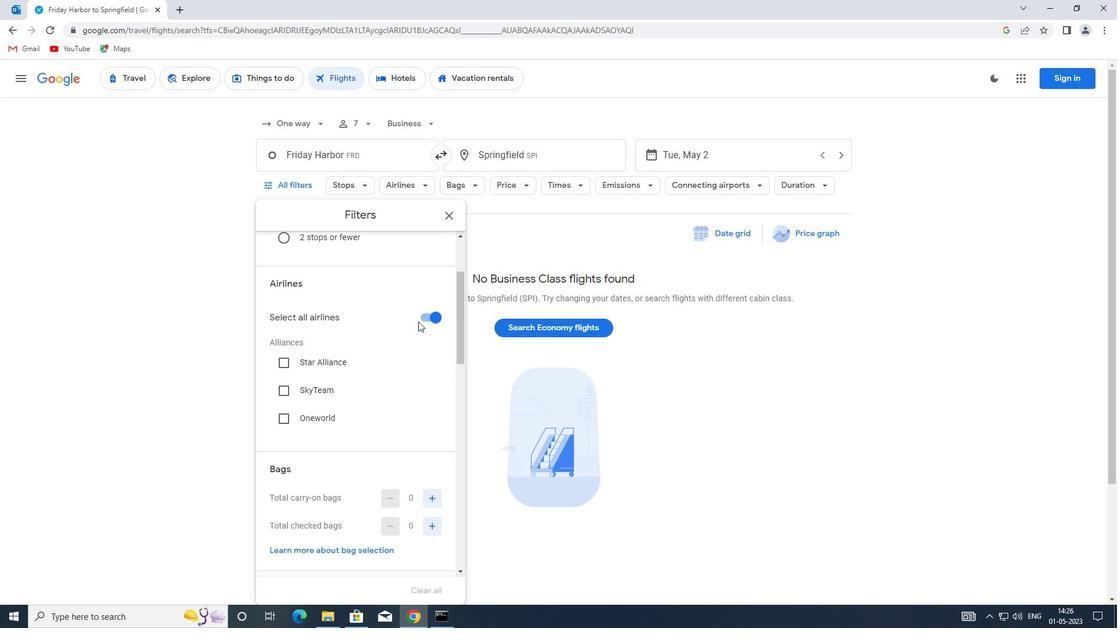 
Action: Mouse pressed left at (420, 316)
Screenshot: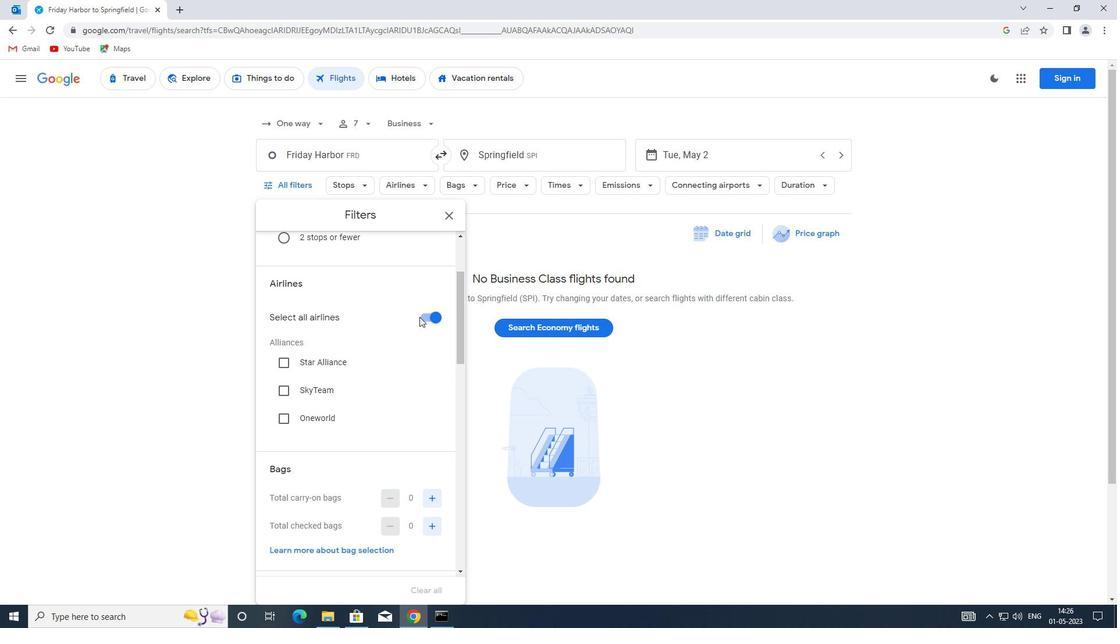 
Action: Mouse moved to (342, 368)
Screenshot: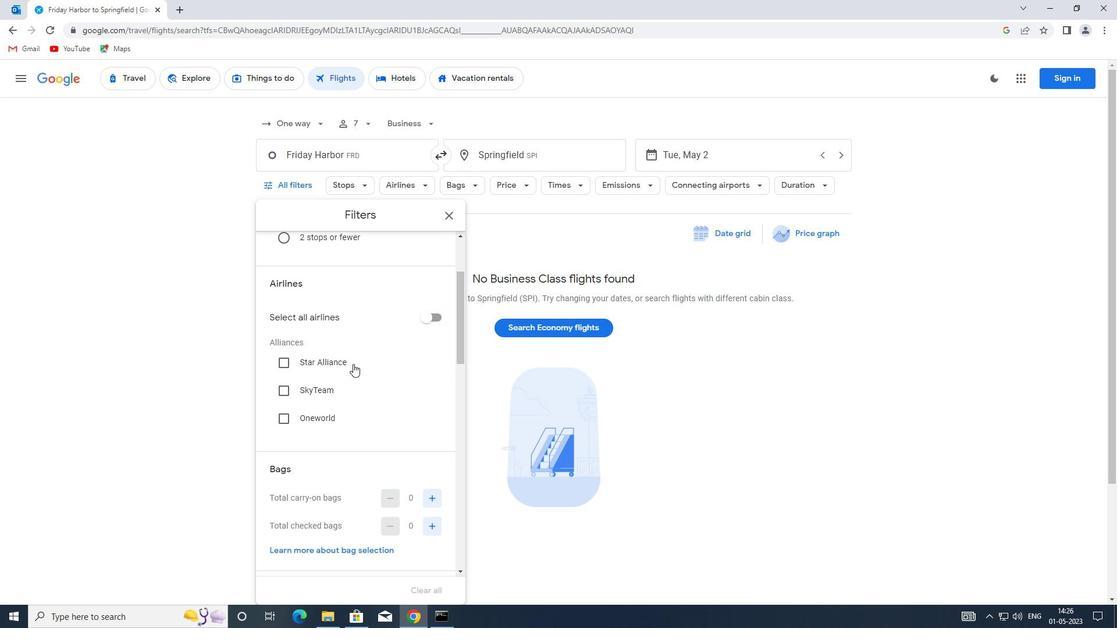 
Action: Mouse scrolled (342, 367) with delta (0, 0)
Screenshot: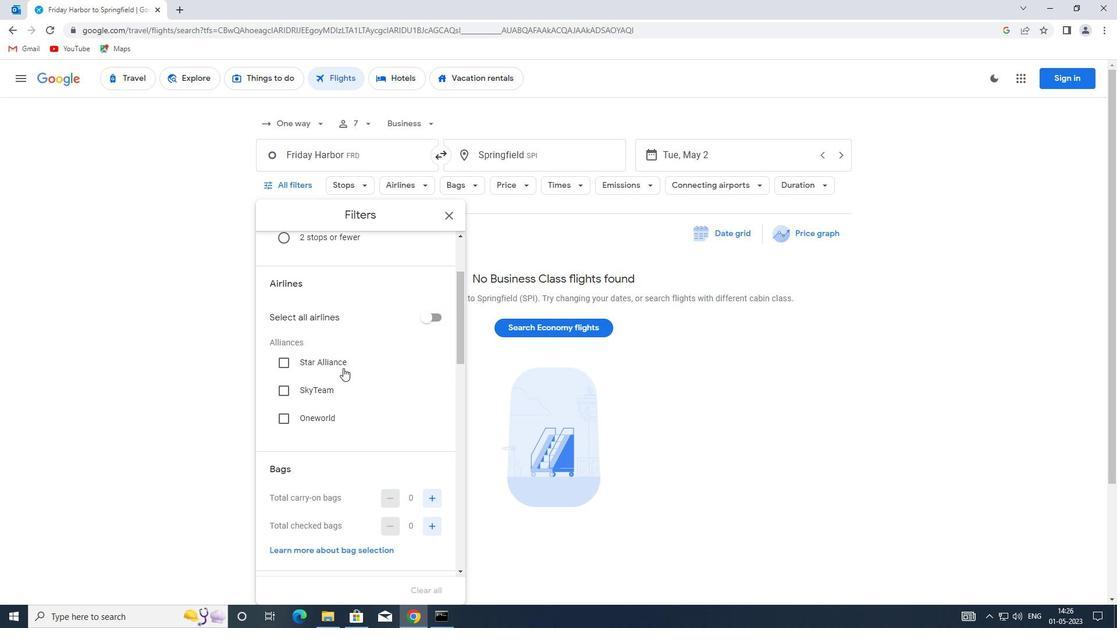 
Action: Mouse scrolled (342, 367) with delta (0, 0)
Screenshot: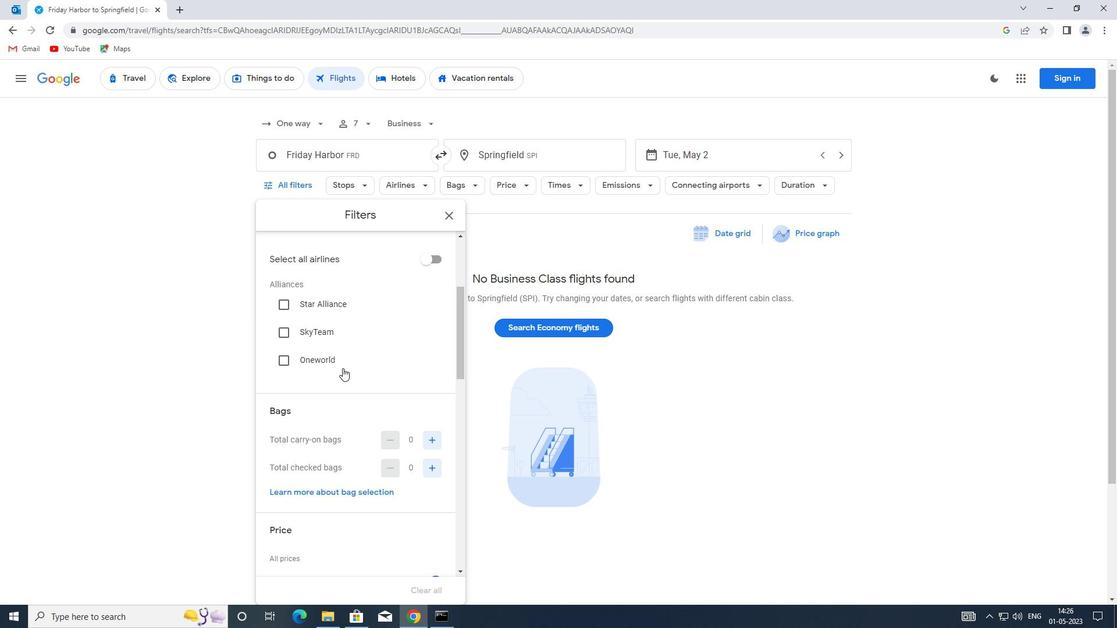 
Action: Mouse moved to (434, 386)
Screenshot: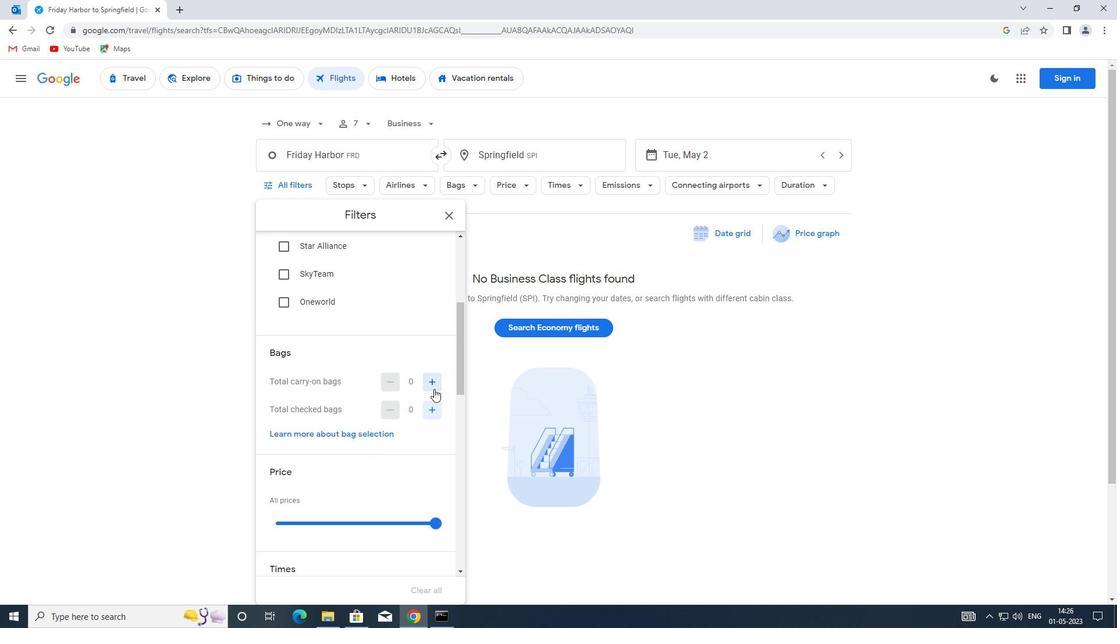 
Action: Mouse pressed left at (434, 386)
Screenshot: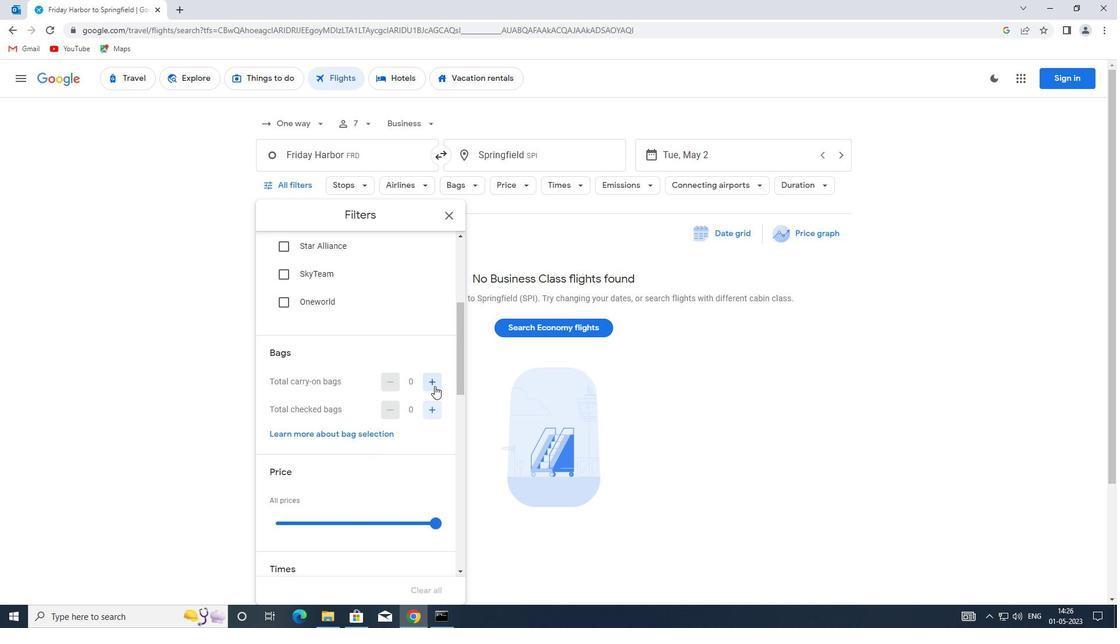 
Action: Mouse pressed left at (434, 386)
Screenshot: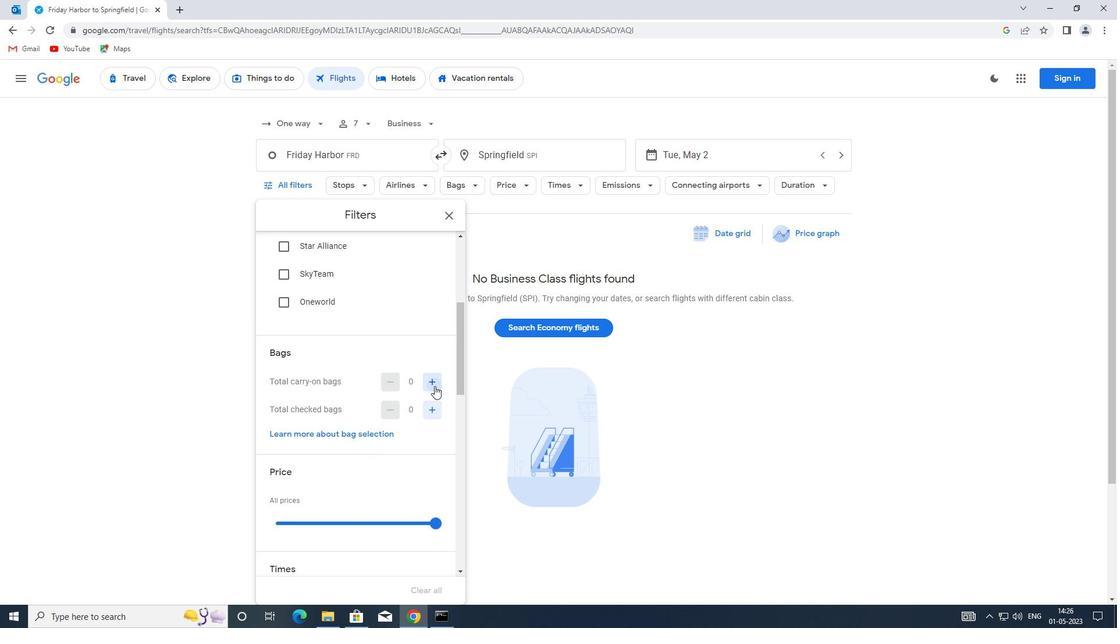 
Action: Mouse moved to (438, 410)
Screenshot: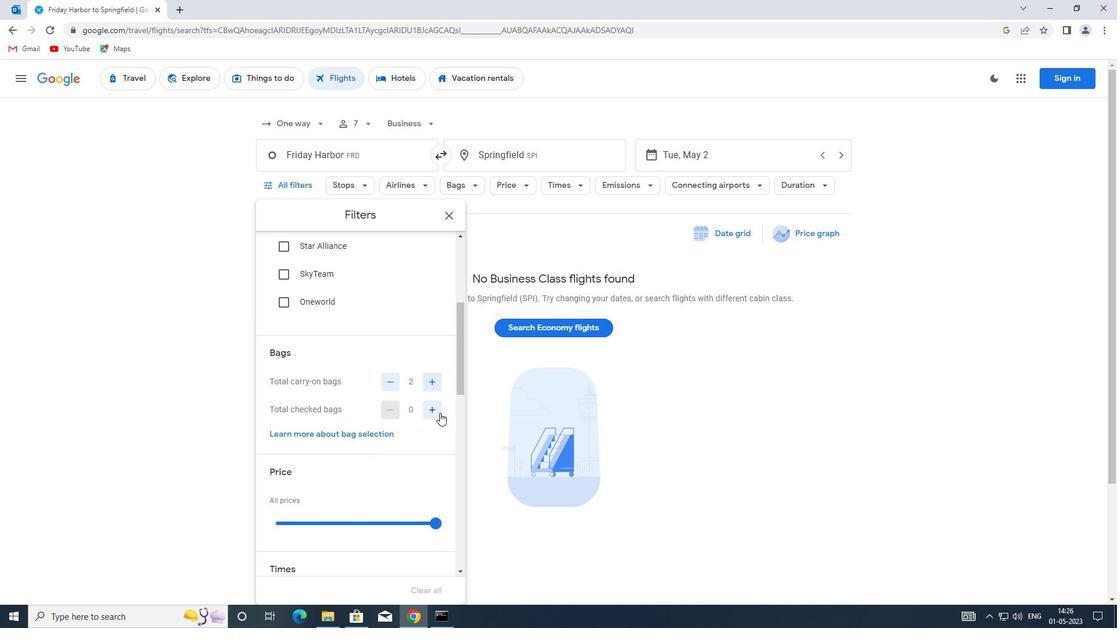 
Action: Mouse pressed left at (438, 410)
Screenshot: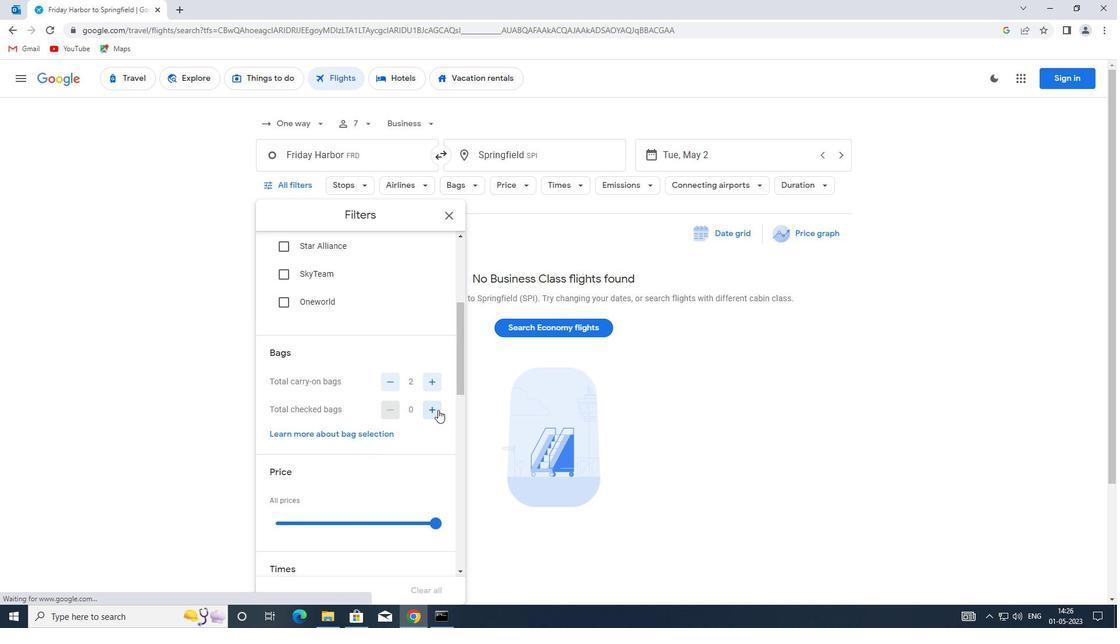 
Action: Mouse pressed left at (438, 410)
Screenshot: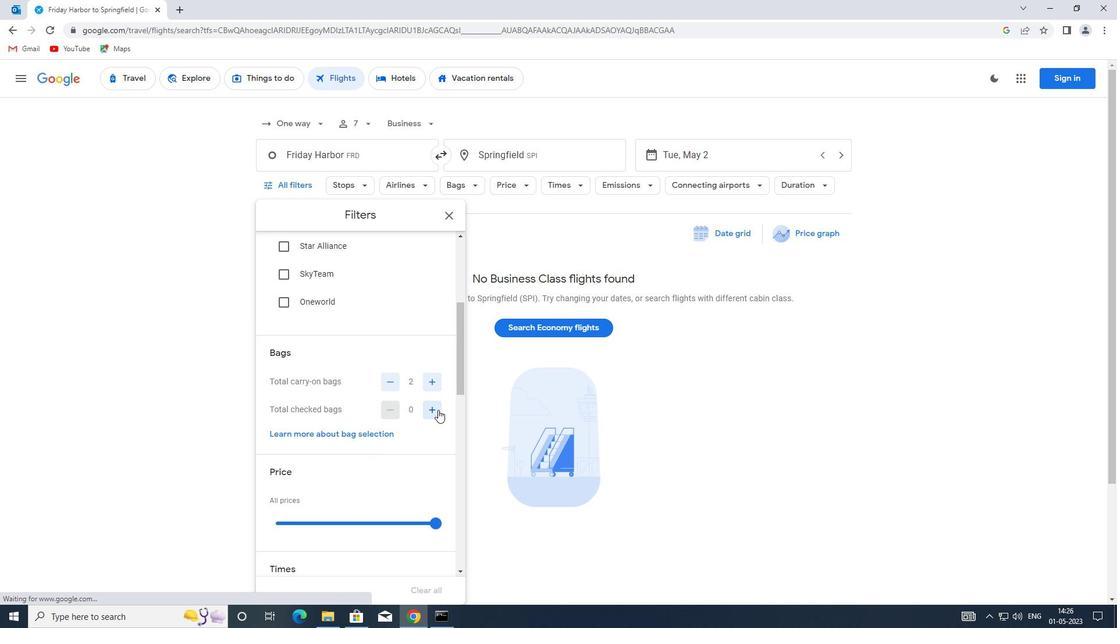 
Action: Mouse pressed left at (438, 410)
Screenshot: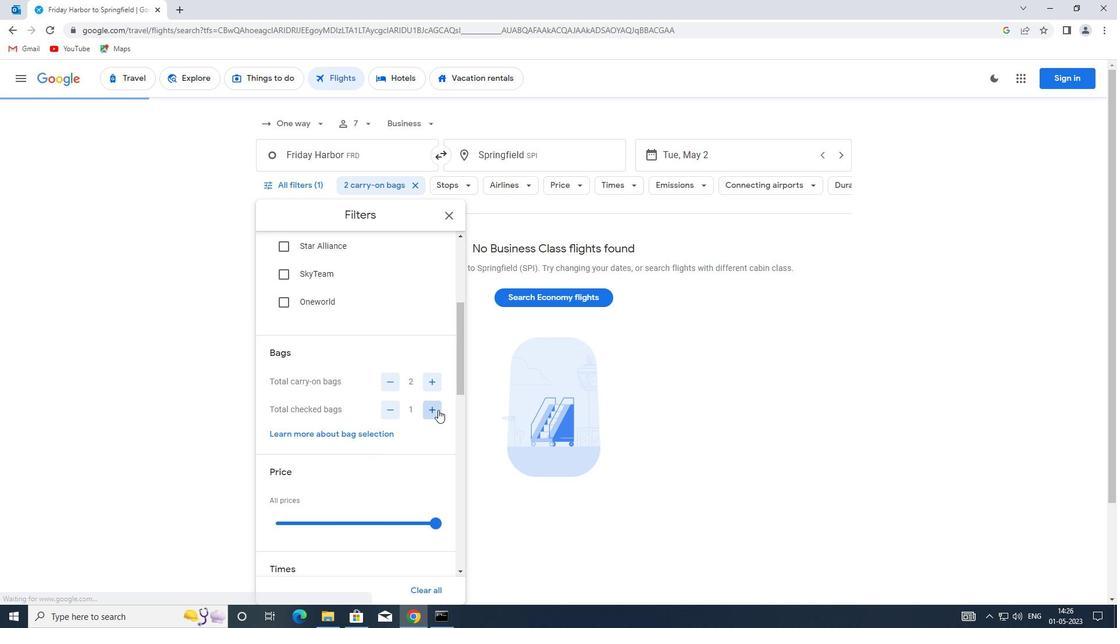 
Action: Mouse moved to (438, 410)
Screenshot: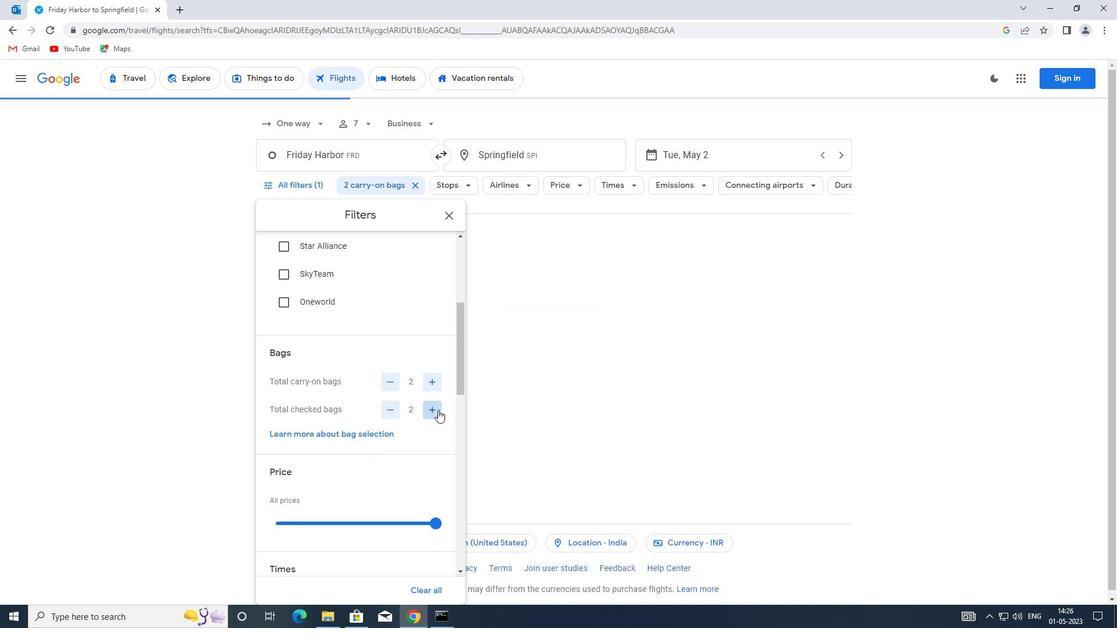 
Action: Mouse pressed left at (438, 410)
Screenshot: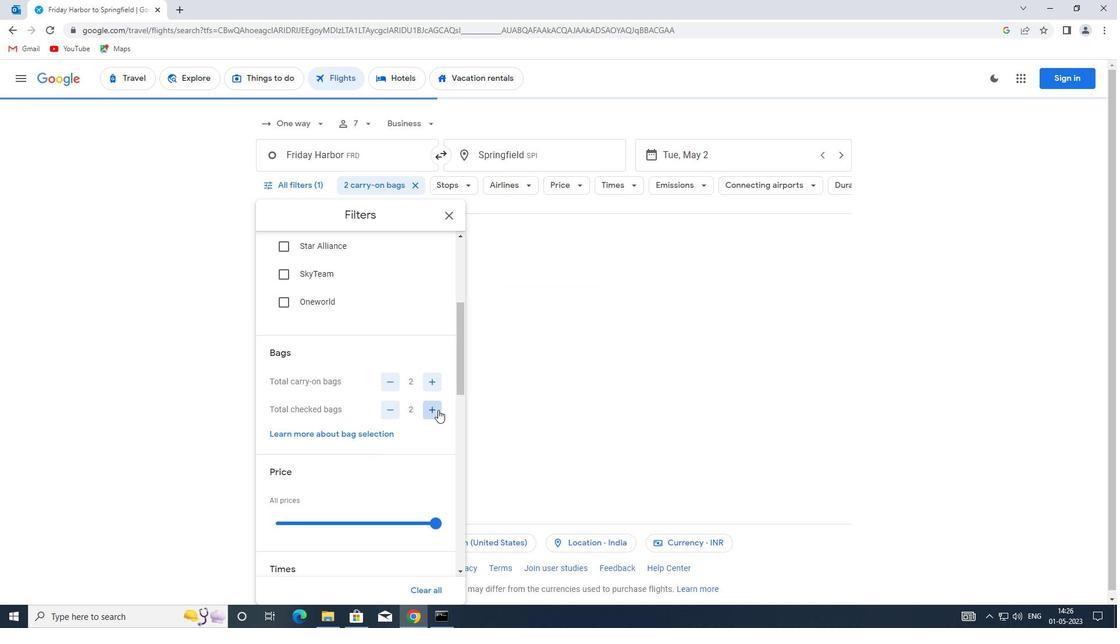 
Action: Mouse pressed left at (438, 410)
Screenshot: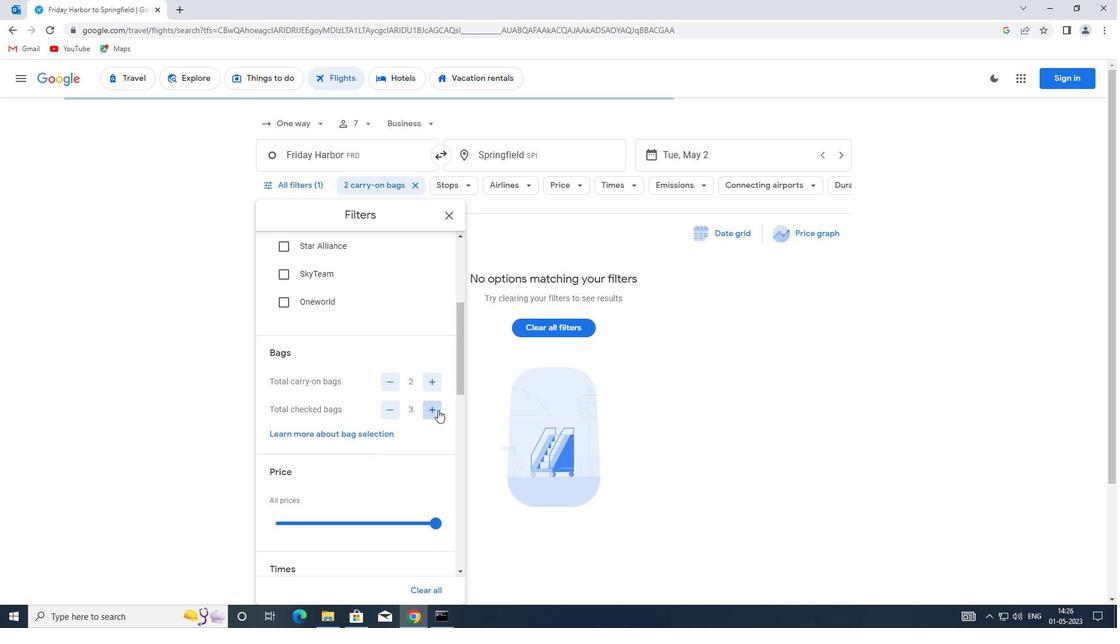 
Action: Mouse pressed left at (438, 410)
Screenshot: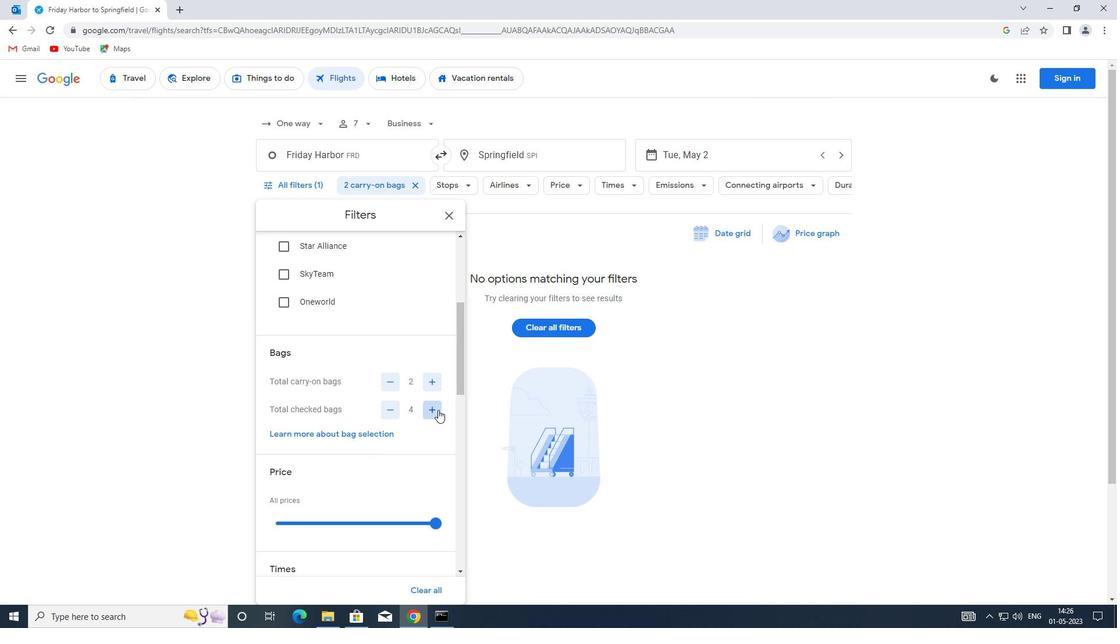 
Action: Mouse pressed right at (438, 410)
Screenshot: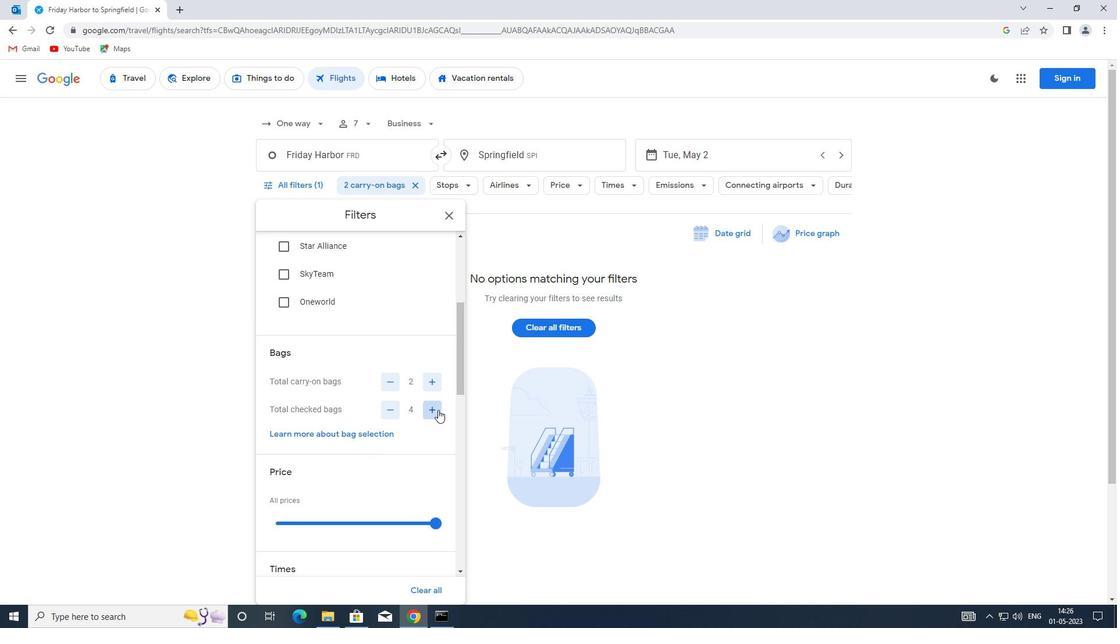 
Action: Mouse pressed left at (438, 410)
Screenshot: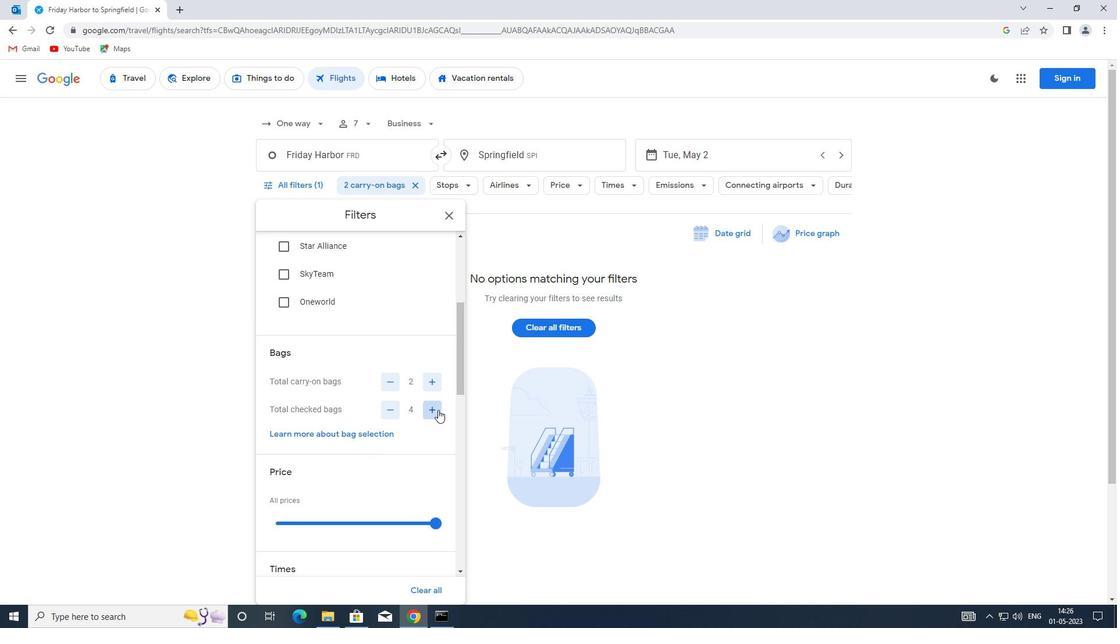
Action: Mouse pressed left at (438, 410)
Screenshot: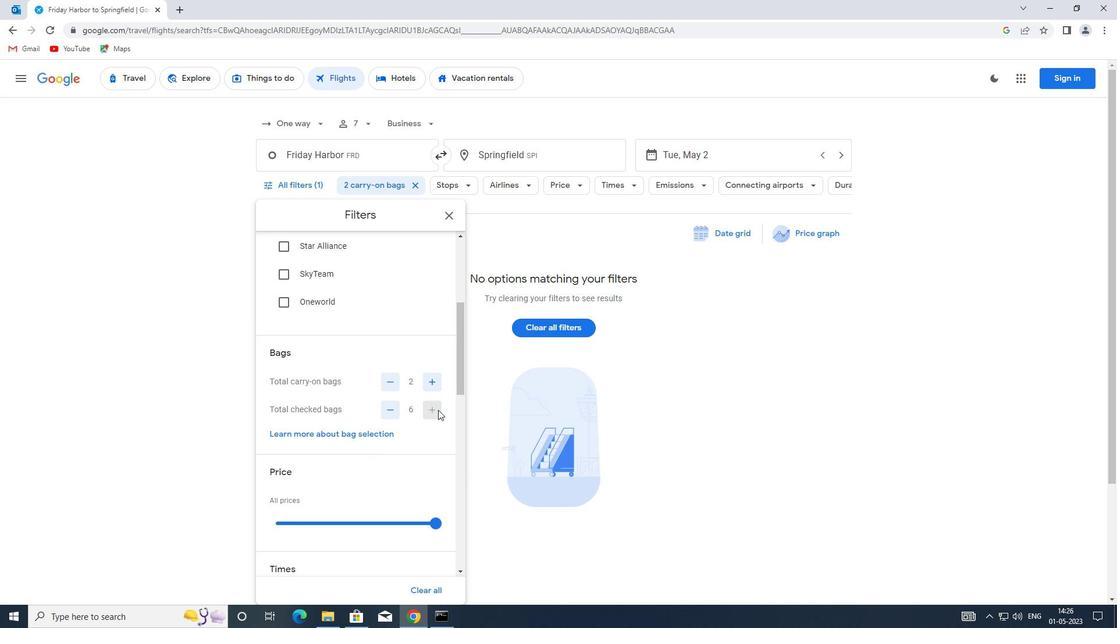 
Action: Mouse moved to (388, 406)
Screenshot: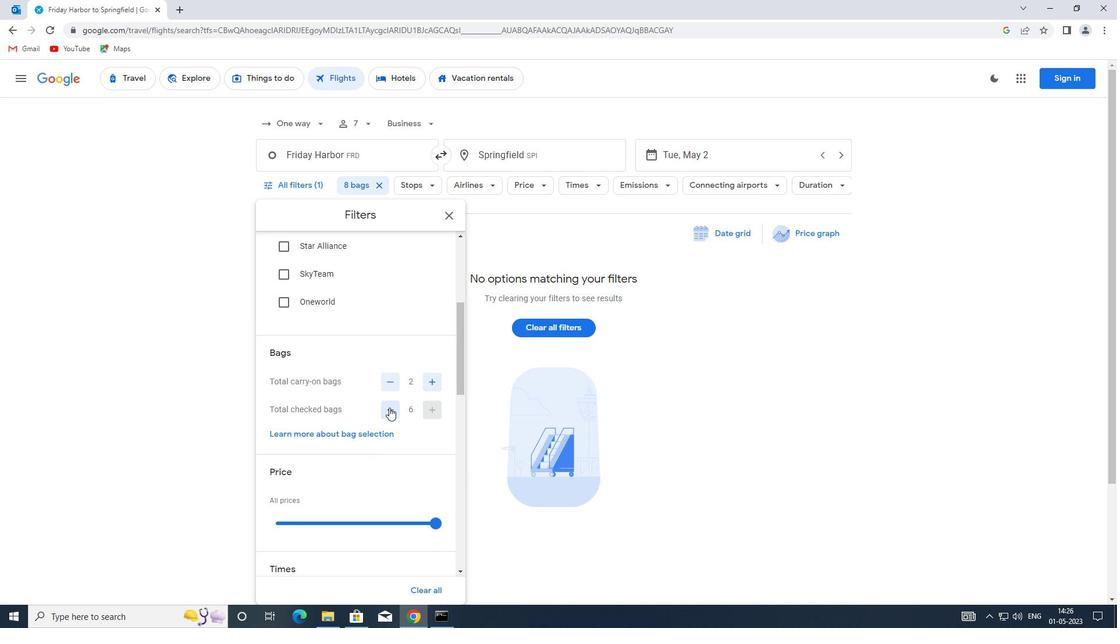 
Action: Mouse scrolled (388, 406) with delta (0, 0)
Screenshot: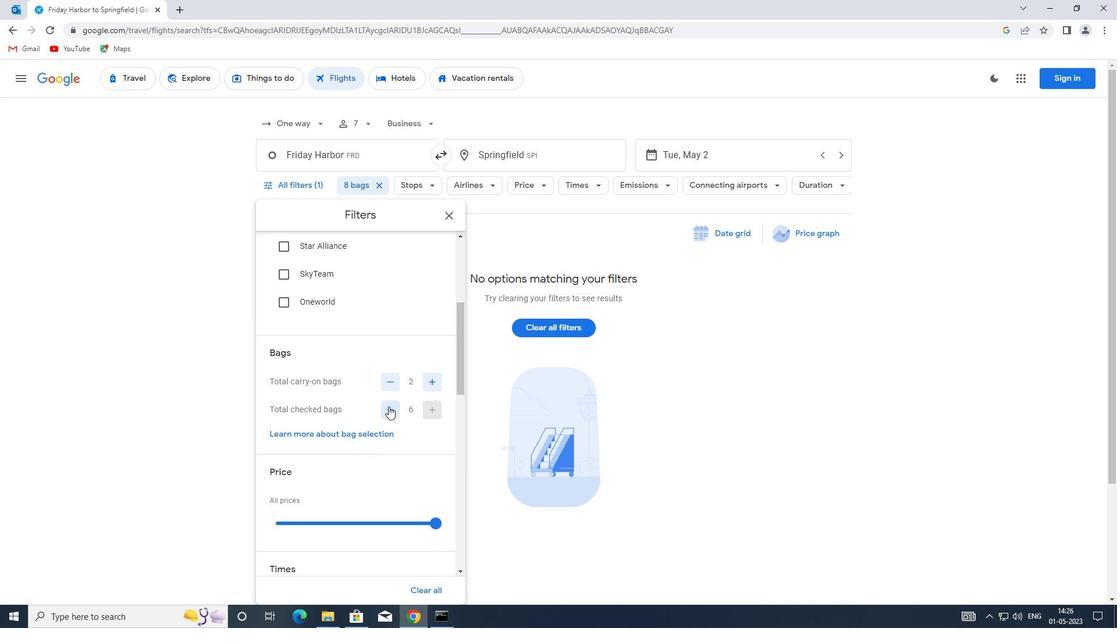 
Action: Mouse scrolled (388, 406) with delta (0, 0)
Screenshot: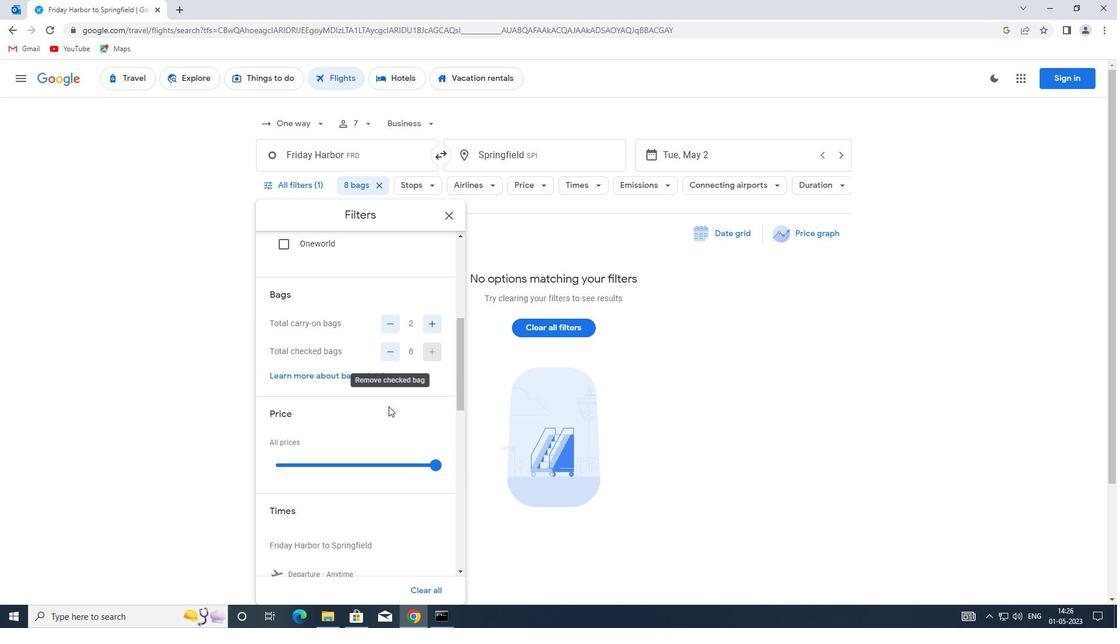 
Action: Mouse moved to (343, 402)
Screenshot: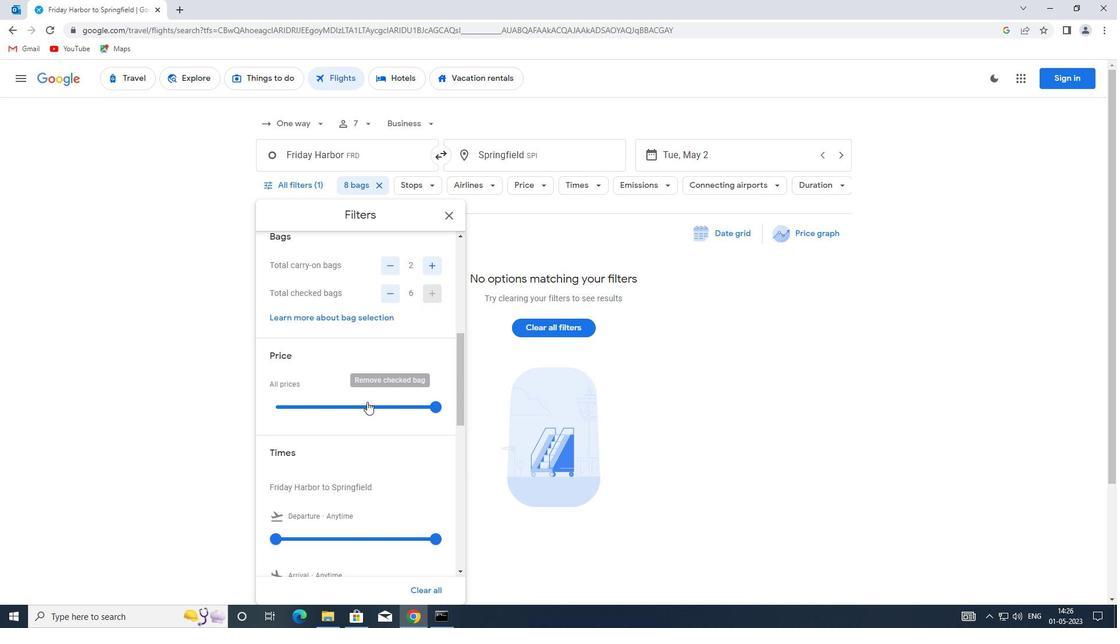 
Action: Mouse pressed left at (343, 402)
Screenshot: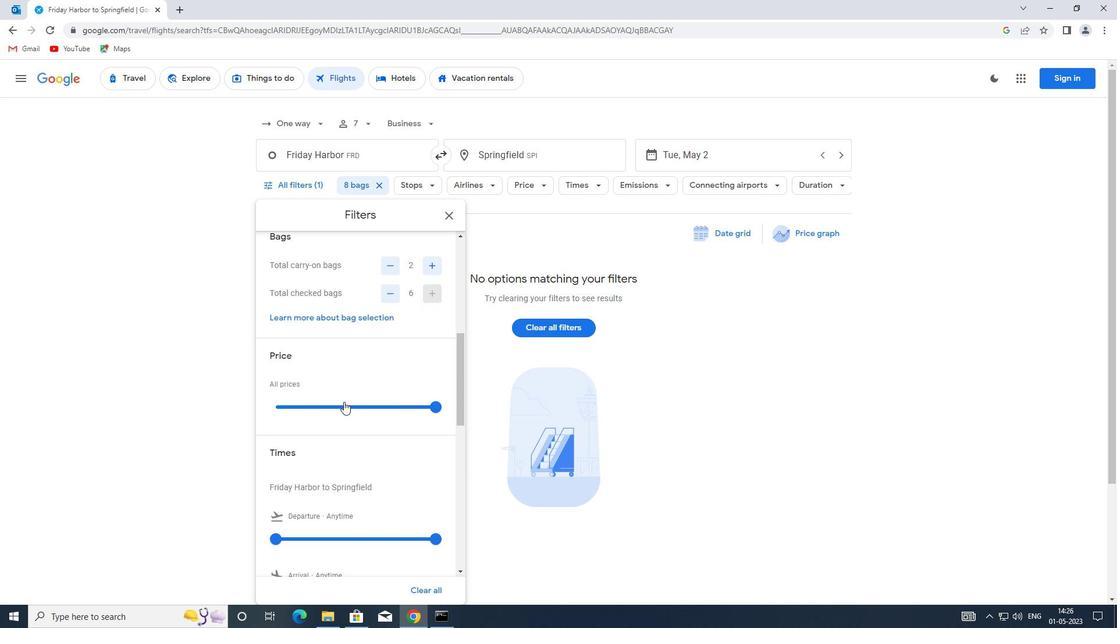 
Action: Mouse moved to (403, 402)
Screenshot: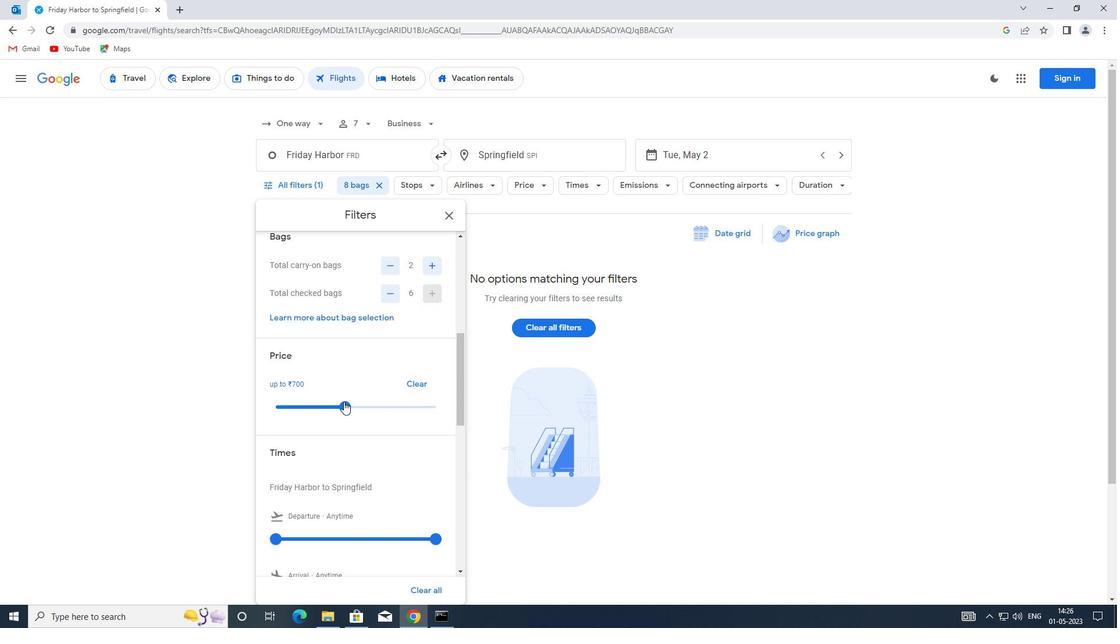 
Action: Mouse pressed left at (403, 402)
Screenshot: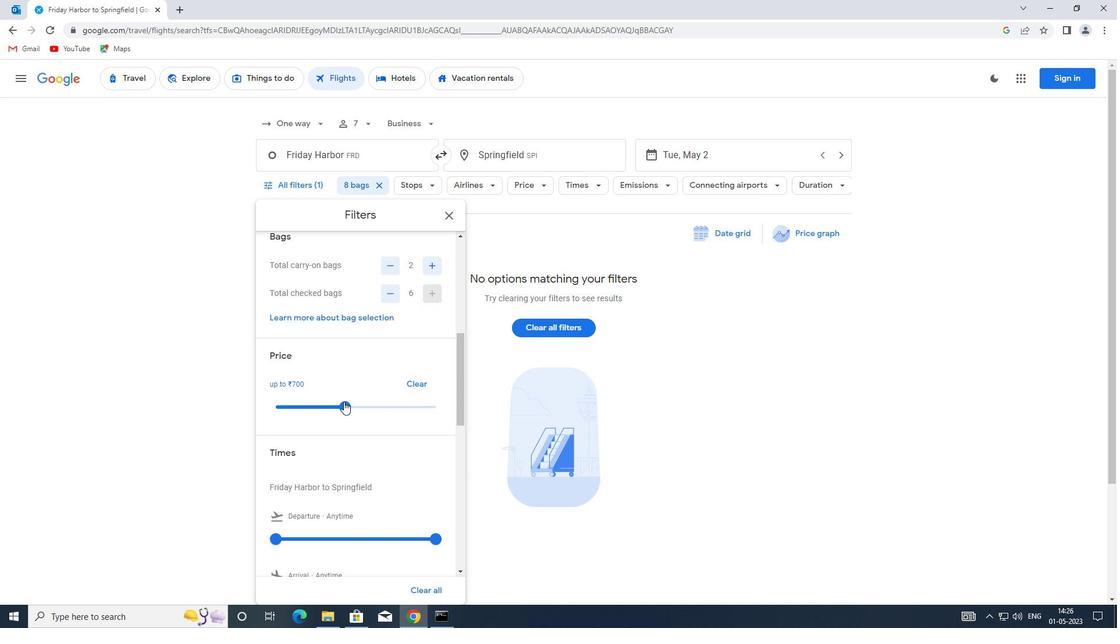
Action: Mouse moved to (383, 399)
Screenshot: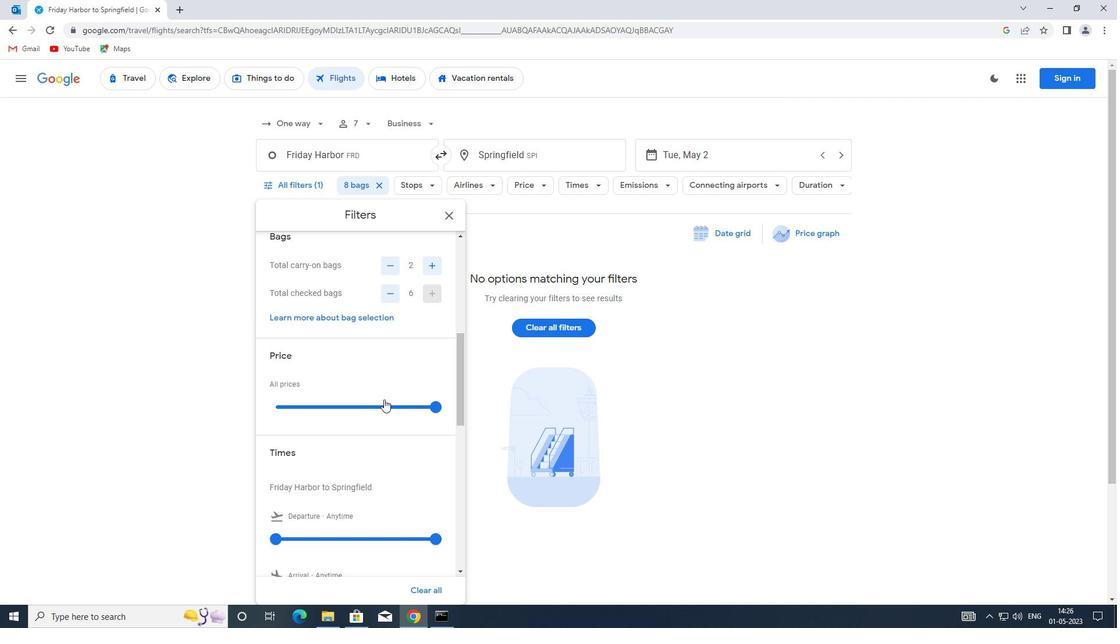 
Action: Mouse scrolled (383, 399) with delta (0, 0)
Screenshot: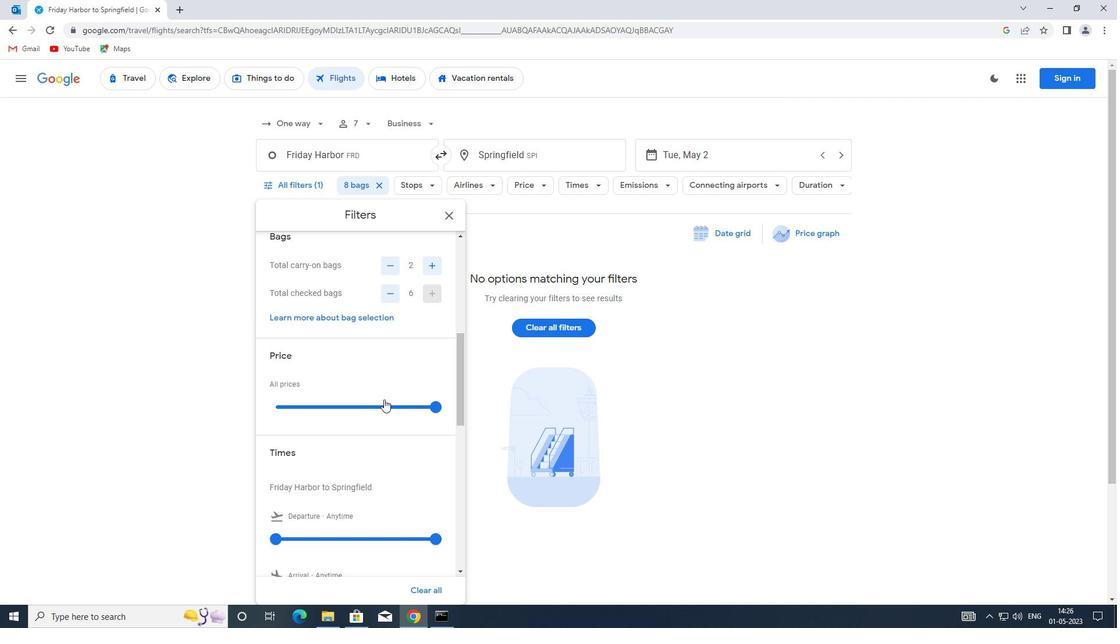 
Action: Mouse scrolled (383, 399) with delta (0, 0)
Screenshot: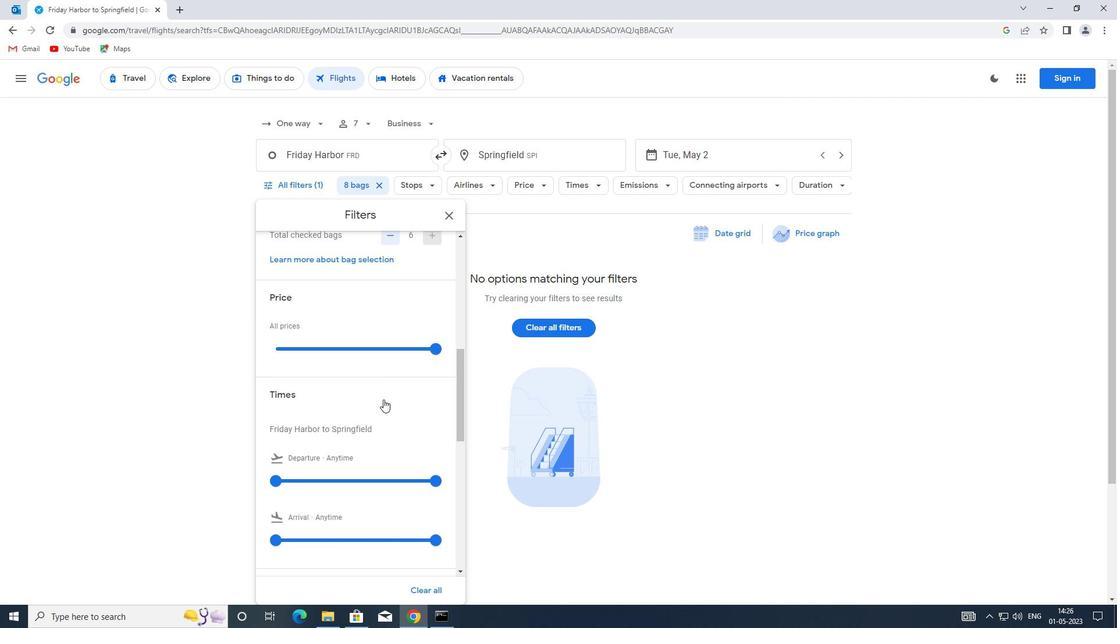 
Action: Mouse moved to (275, 421)
Screenshot: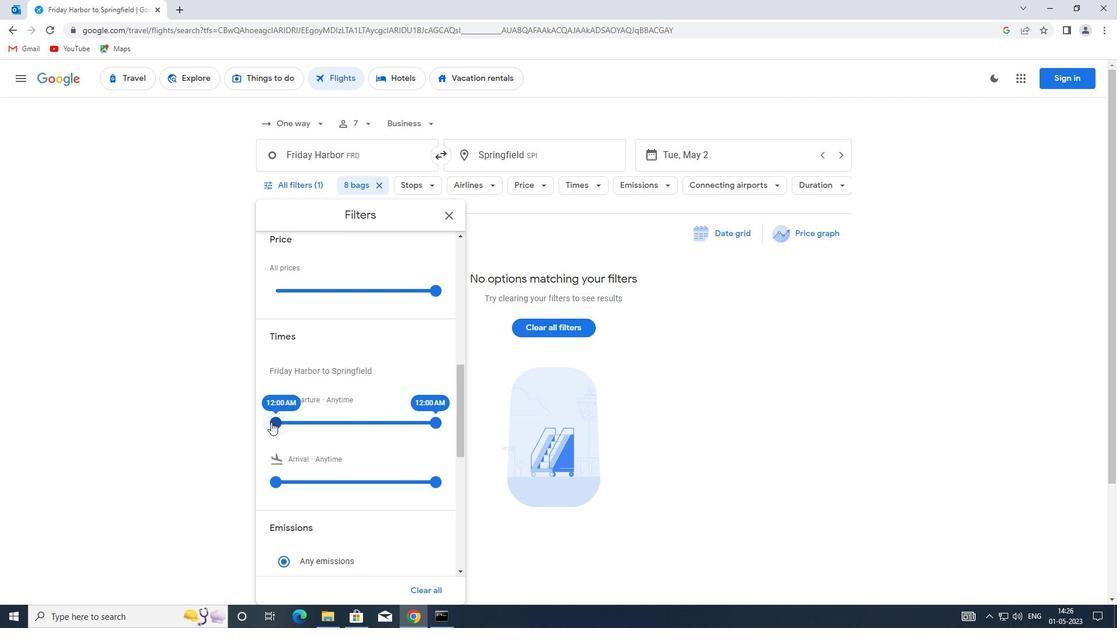 
Action: Mouse pressed left at (275, 421)
Screenshot: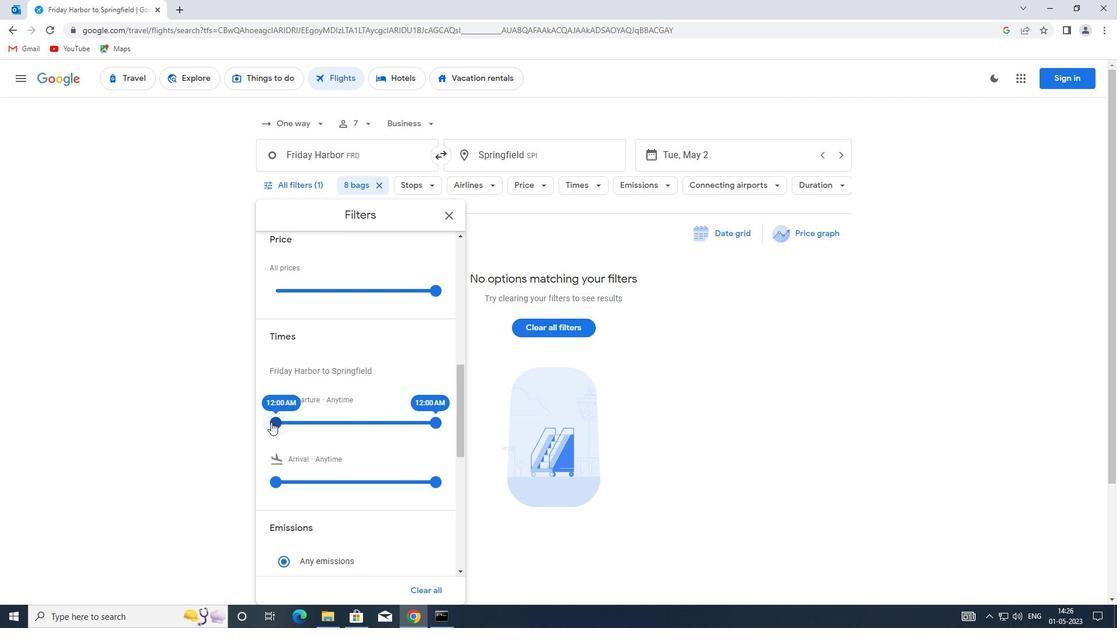 
Action: Mouse moved to (441, 420)
Screenshot: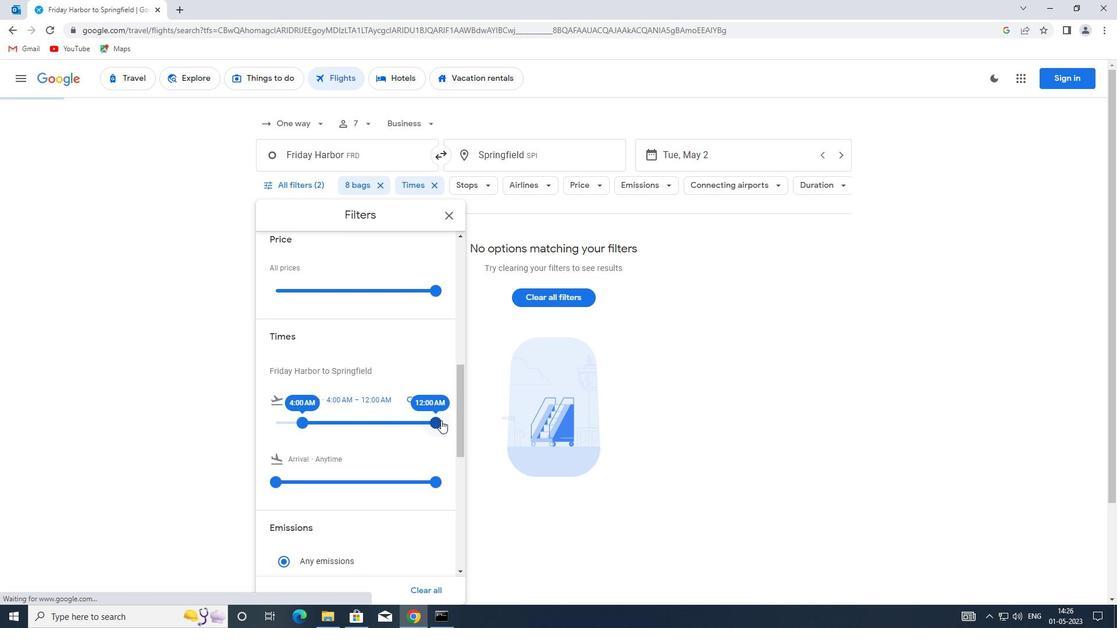
Action: Mouse pressed left at (441, 420)
Screenshot: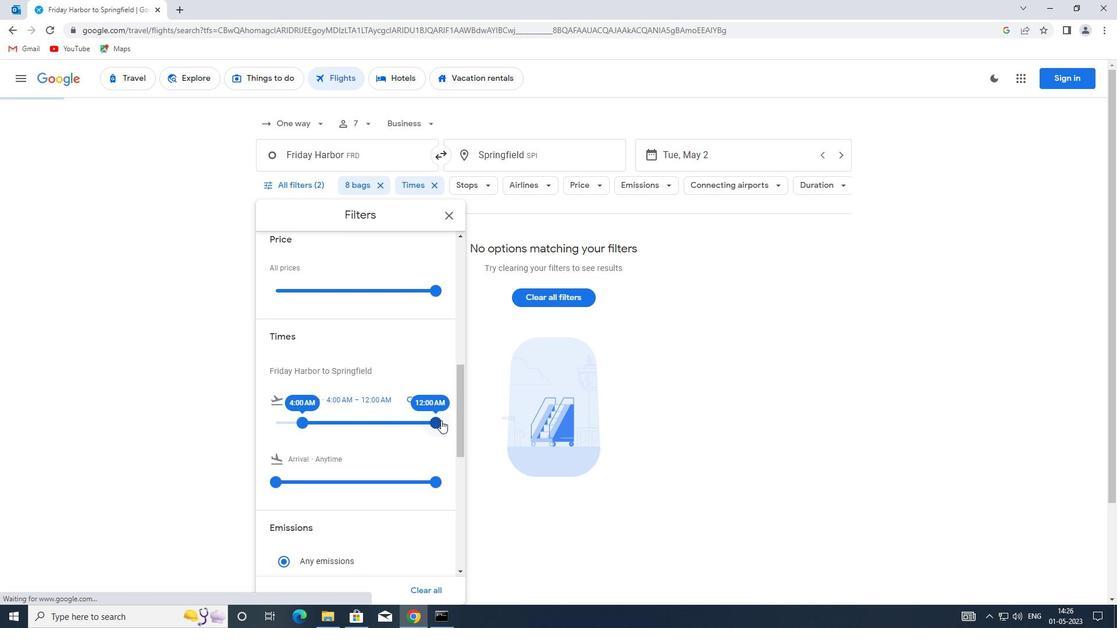 
Action: Mouse moved to (314, 413)
Screenshot: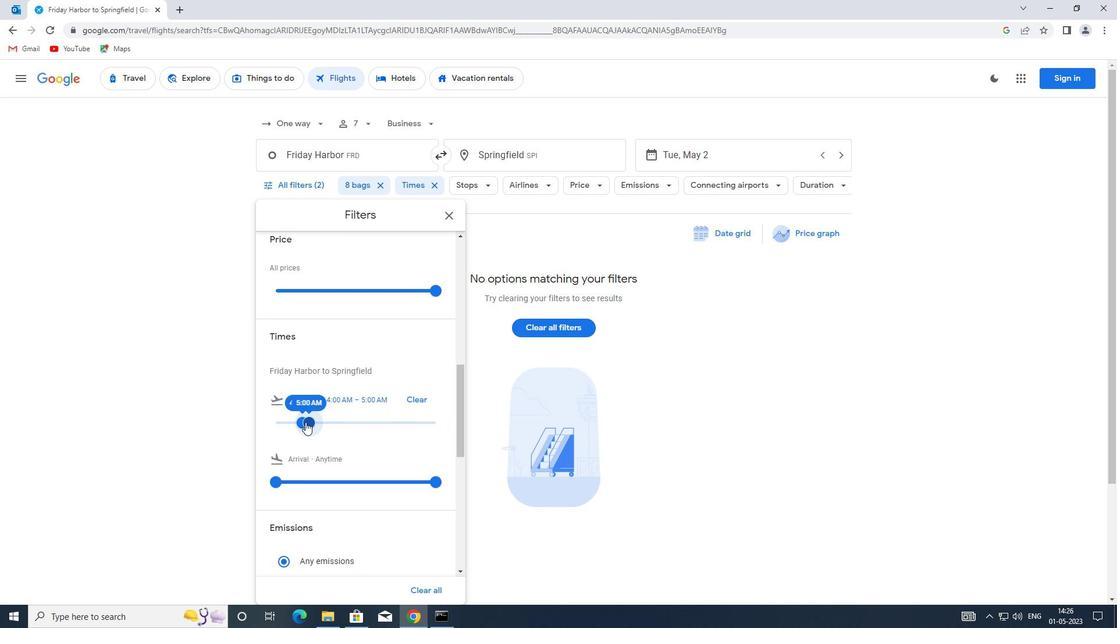 
Action: Mouse scrolled (314, 413) with delta (0, 0)
Screenshot: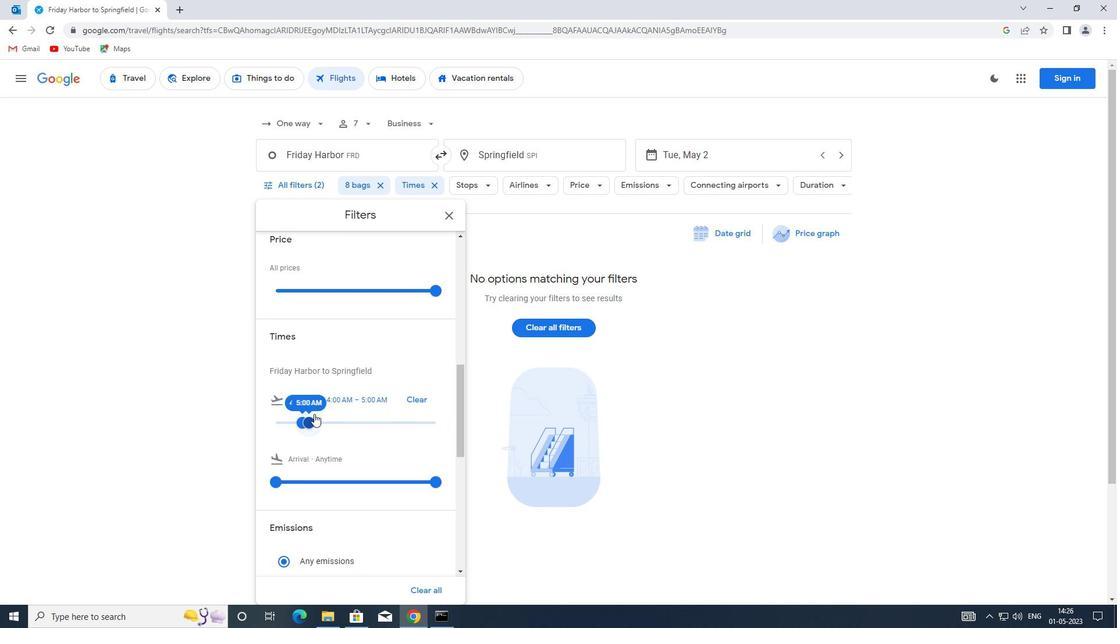 
Action: Mouse scrolled (314, 413) with delta (0, 0)
Screenshot: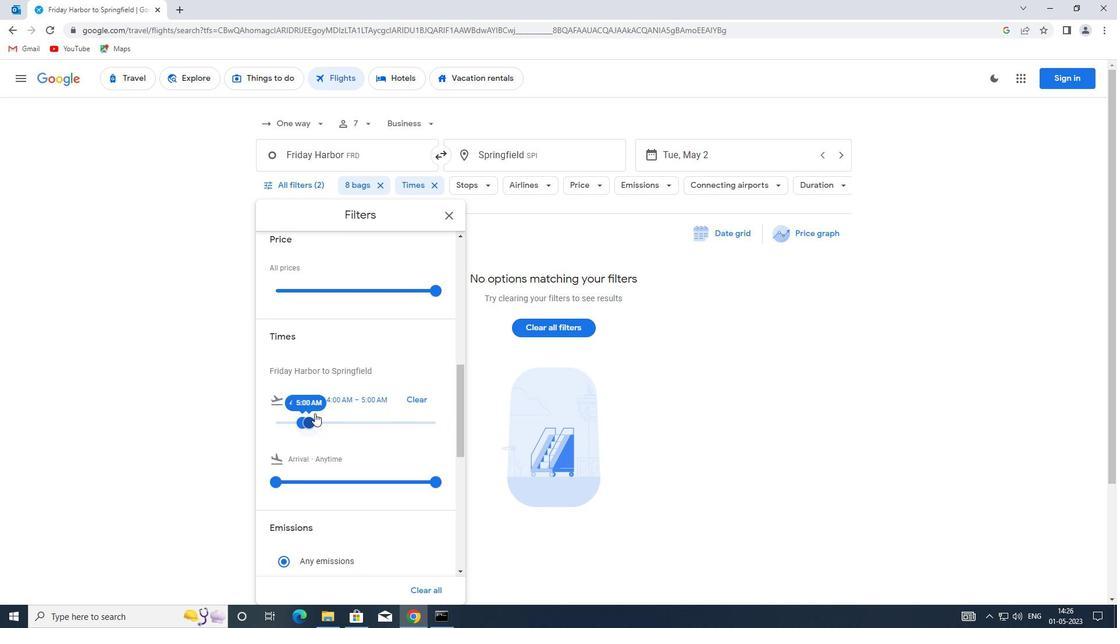 
Action: Mouse moved to (449, 217)
Screenshot: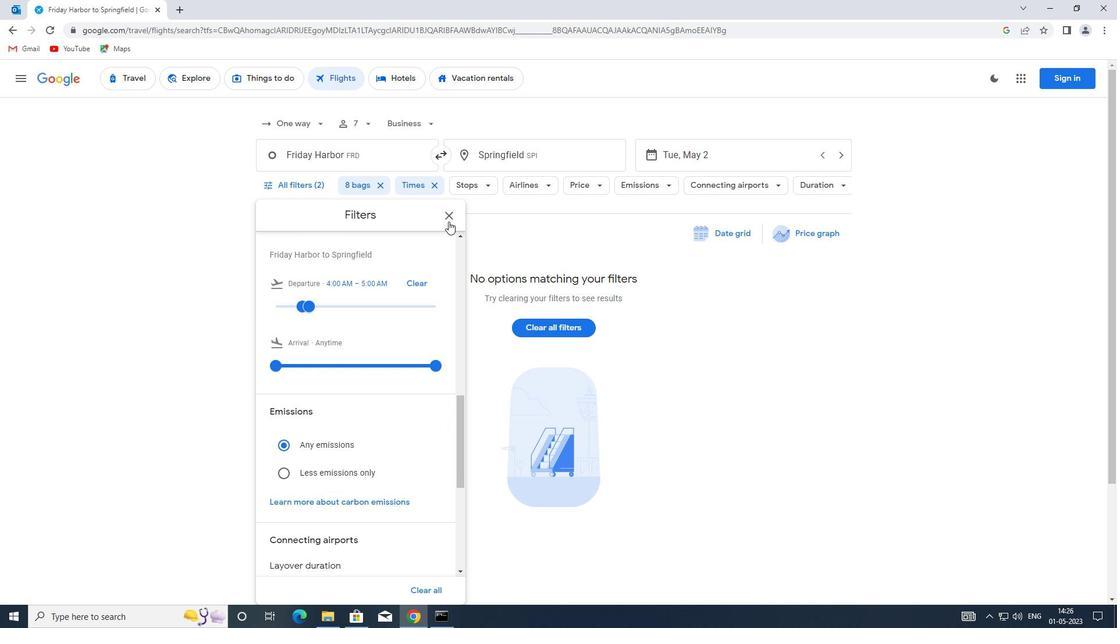 
Action: Mouse pressed left at (449, 217)
Screenshot: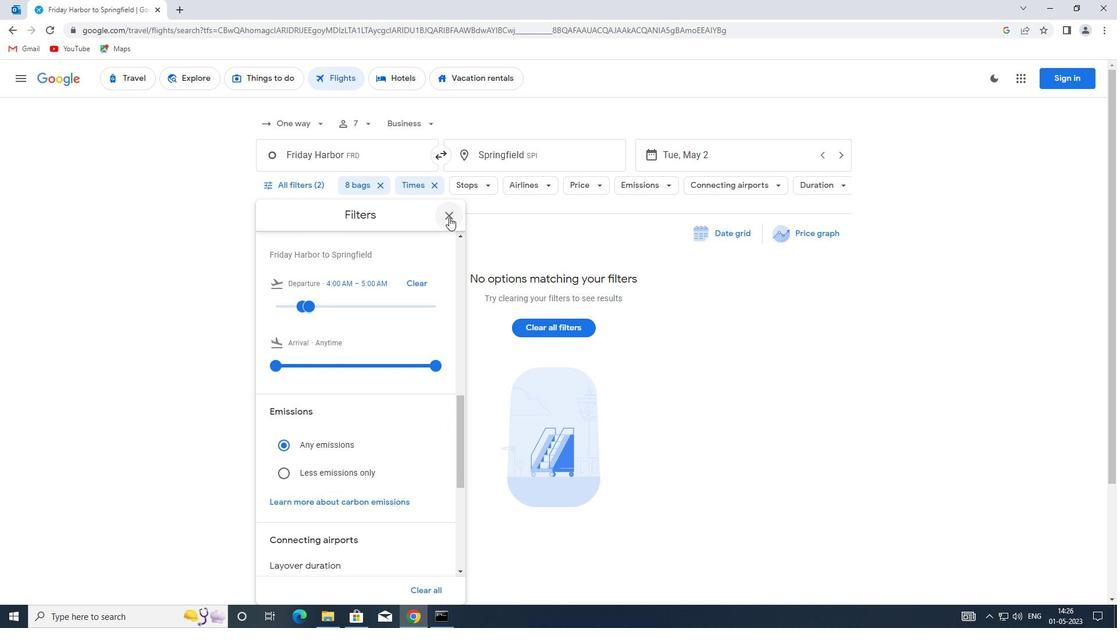 
